 Task: Locate waterfalls and gorges in the Finger Lakes region between Ithaca, New York, and Watkins Glen, New York.
Action: Mouse pressed left at (250, 66)
Screenshot: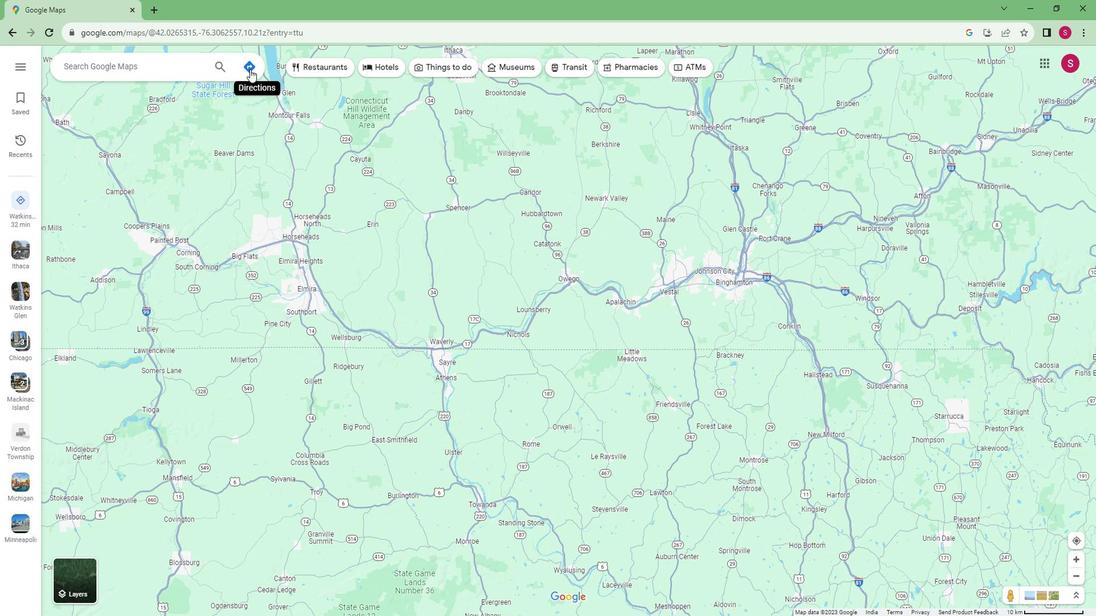 
Action: Mouse moved to (178, 87)
Screenshot: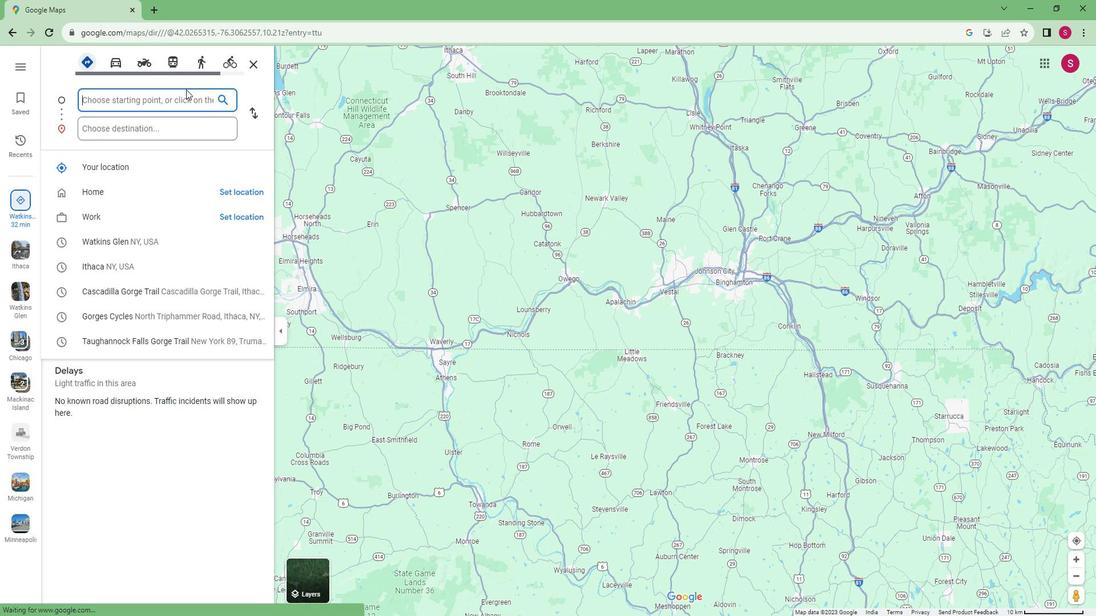 
Action: Key pressed <Key.caps_lock>I<Key.caps_lock>th
Screenshot: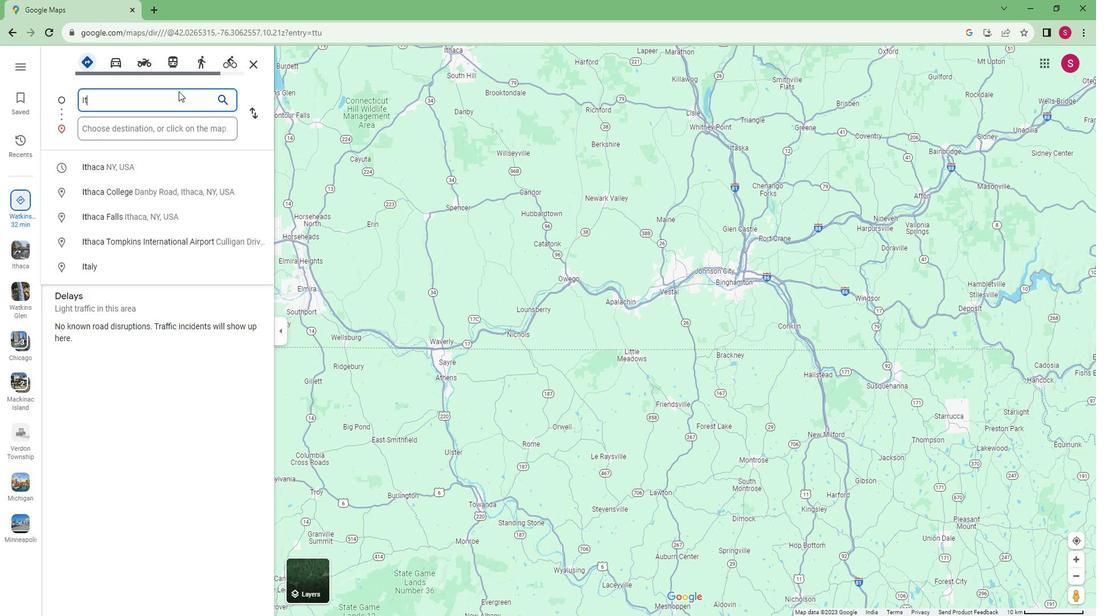 
Action: Mouse moved to (178, 87)
Screenshot: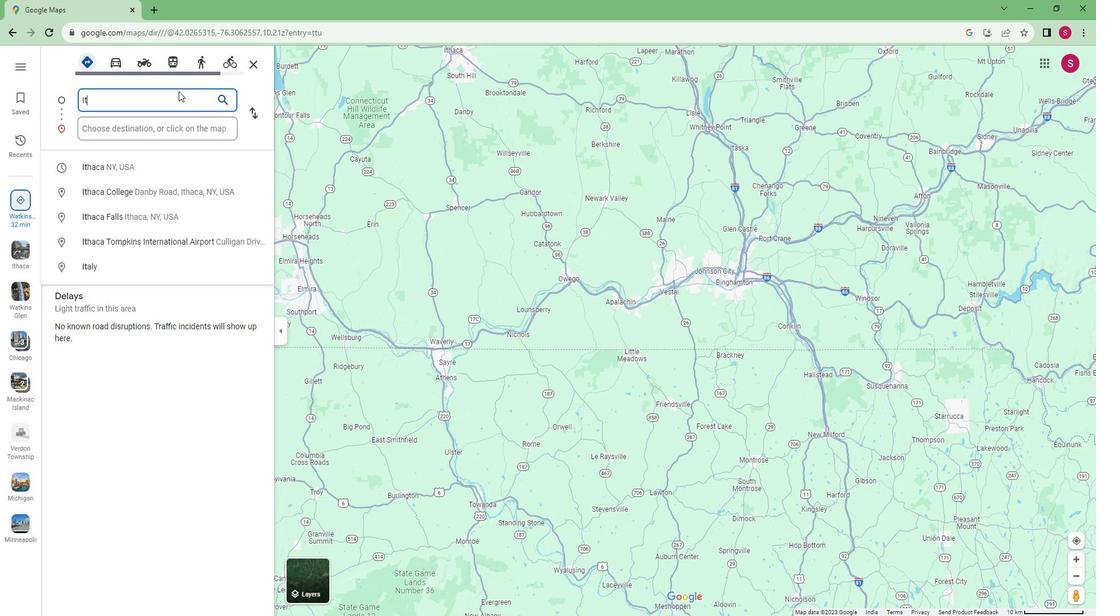 
Action: Key pressed aca,<Key.caps_lock>N<Key.caps_lock>ew<Key.space><Key.caps_lock>Y<Key.caps_lock>ork
Screenshot: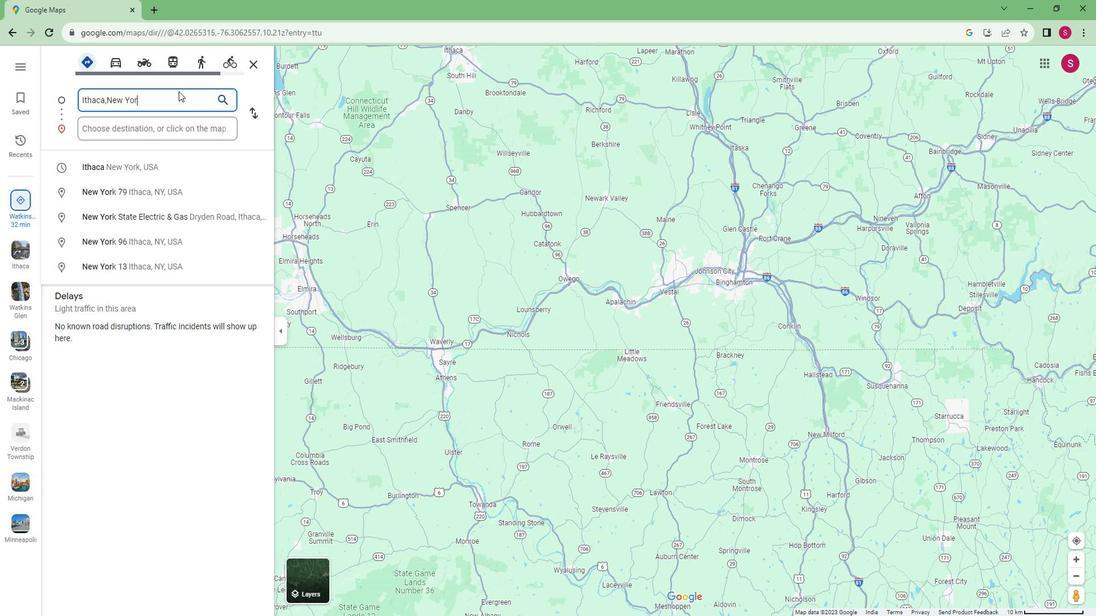 
Action: Mouse moved to (157, 118)
Screenshot: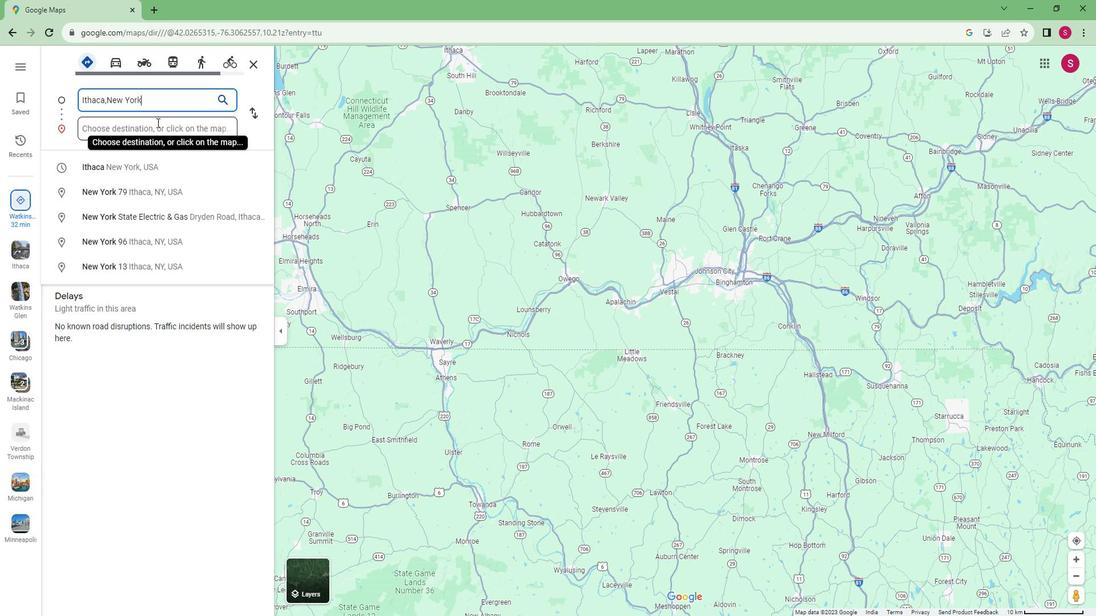 
Action: Mouse pressed left at (157, 118)
Screenshot: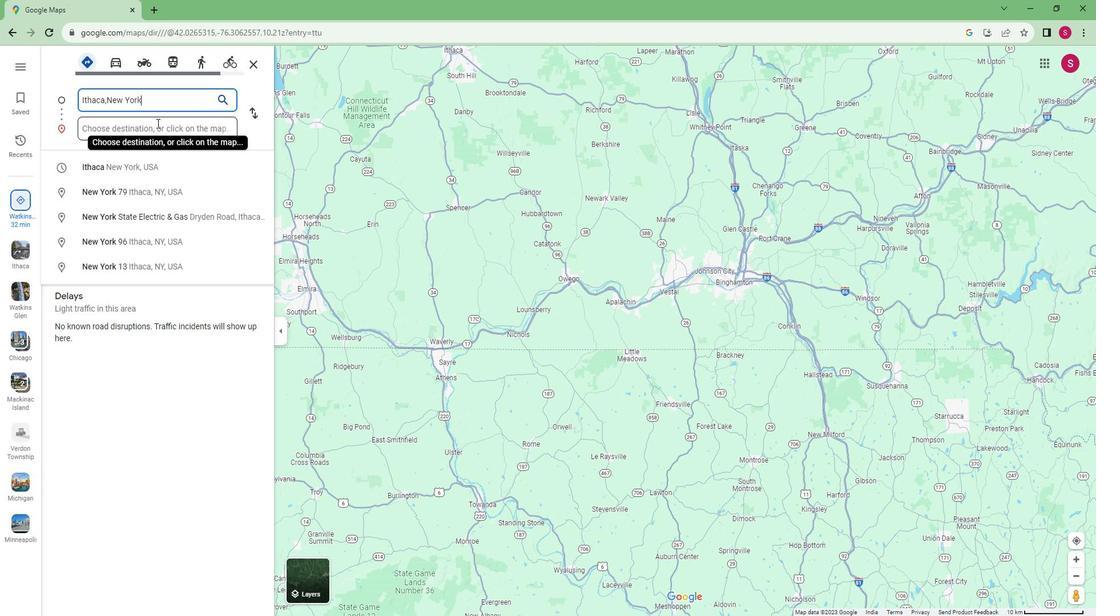 
Action: Key pressed <Key.caps_lock>W<Key.caps_lock>atkins<Key.space><Key.caps_lock>G<Key.caps_lock>len,<Key.caps_lock>N<Key.caps_lock>ew<Key.space><Key.caps_lock>Y<Key.caps_lock>ork<Key.enter>
Screenshot: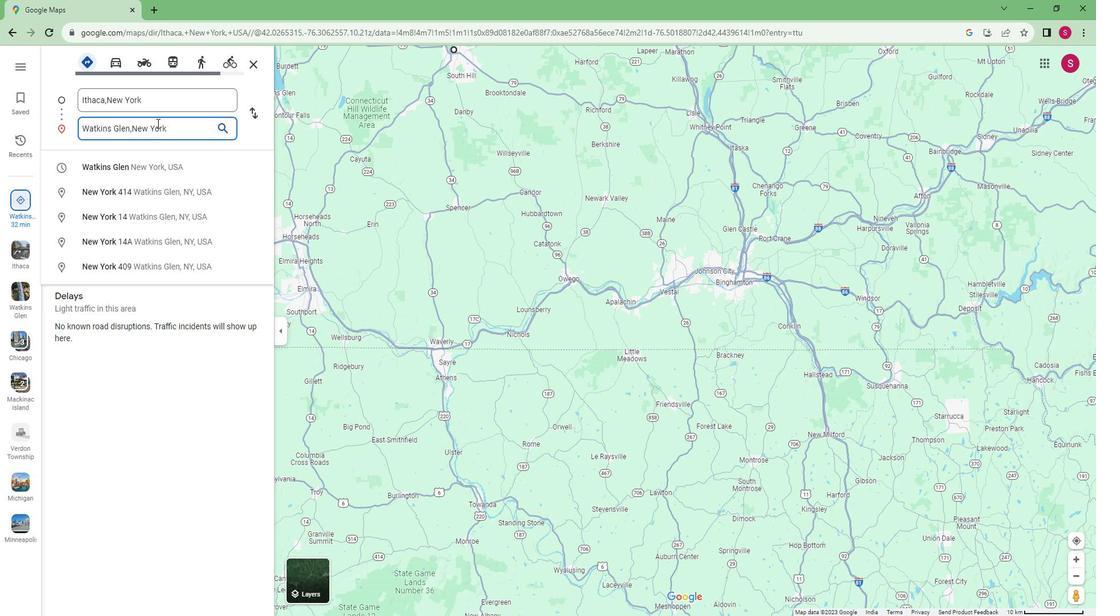 
Action: Mouse moved to (455, 61)
Screenshot: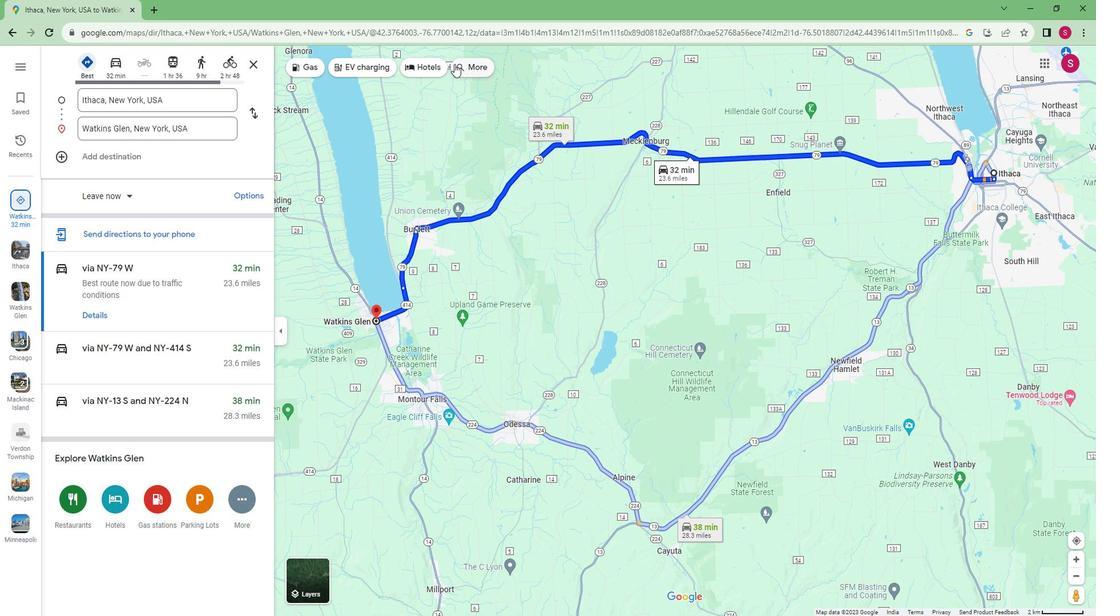 
Action: Mouse pressed left at (455, 61)
Screenshot: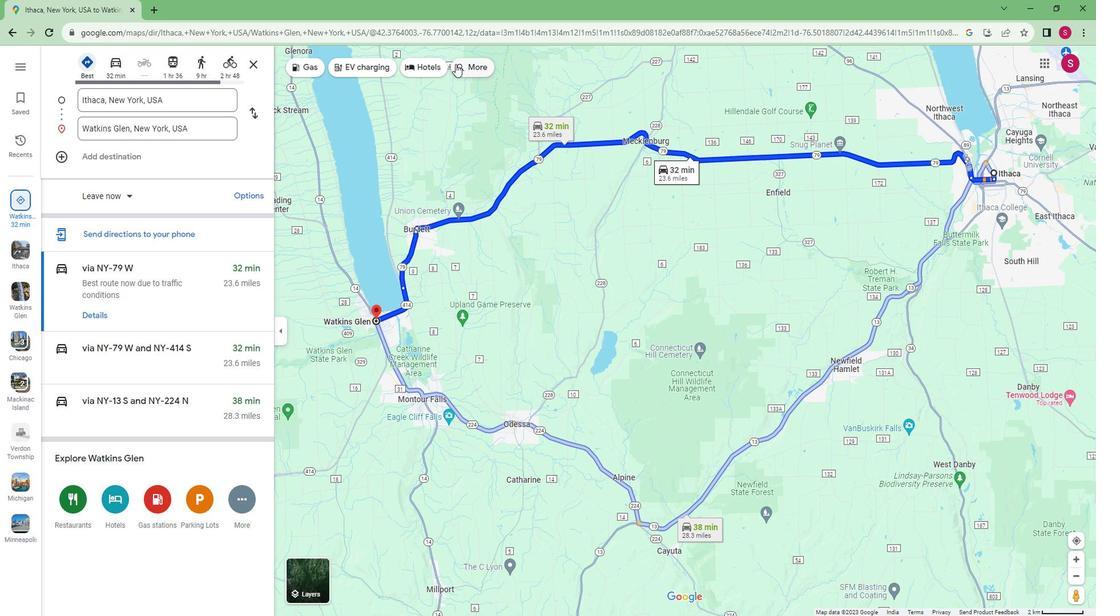 
Action: Mouse moved to (167, 70)
Screenshot: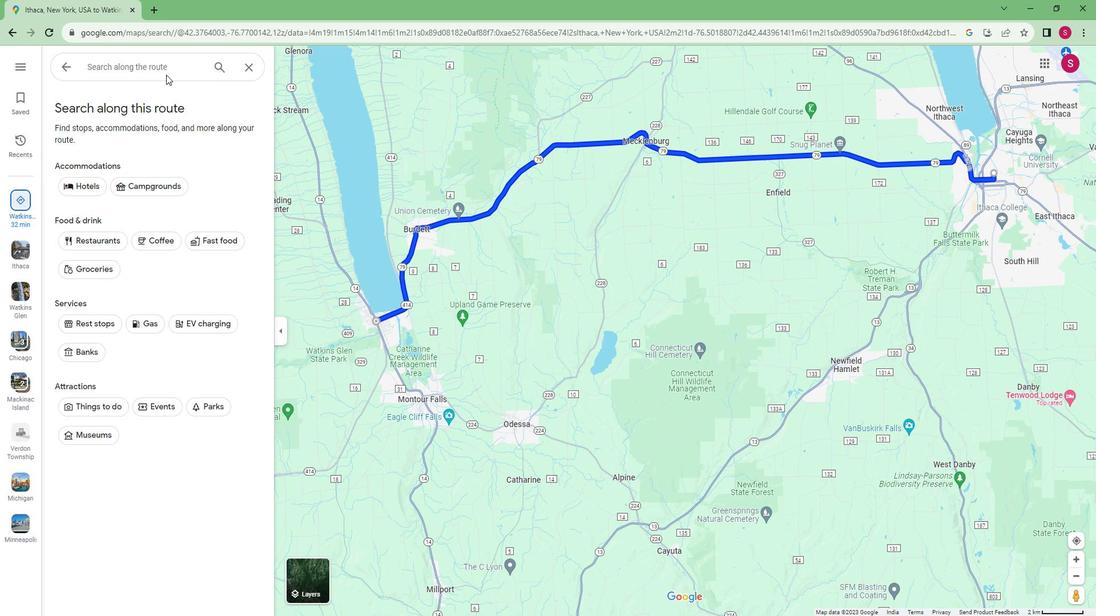 
Action: Mouse pressed left at (167, 70)
Screenshot: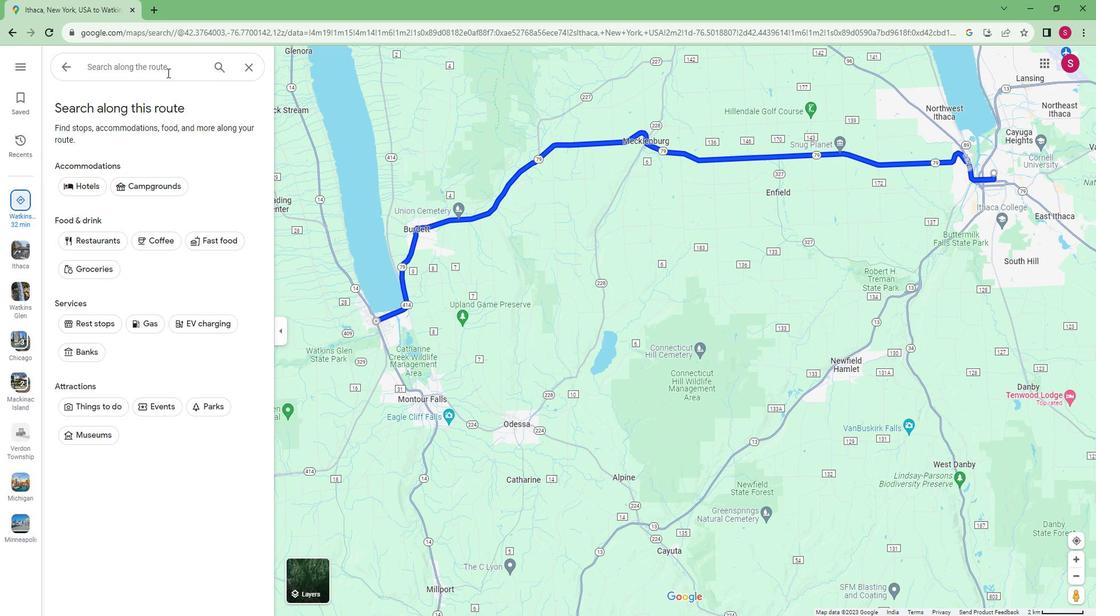 
Action: Key pressed <Key.caps_lock>W<Key.caps_lock>aterfalss<Key.backspace><Key.backspace>ls<Key.space>and<Key.space>gorges<Key.space><Key.space>in<Key.space>the<Key.space>finger<Key.space>lk<Key.backspace>ake<Key.space>region<Key.enter>
Screenshot: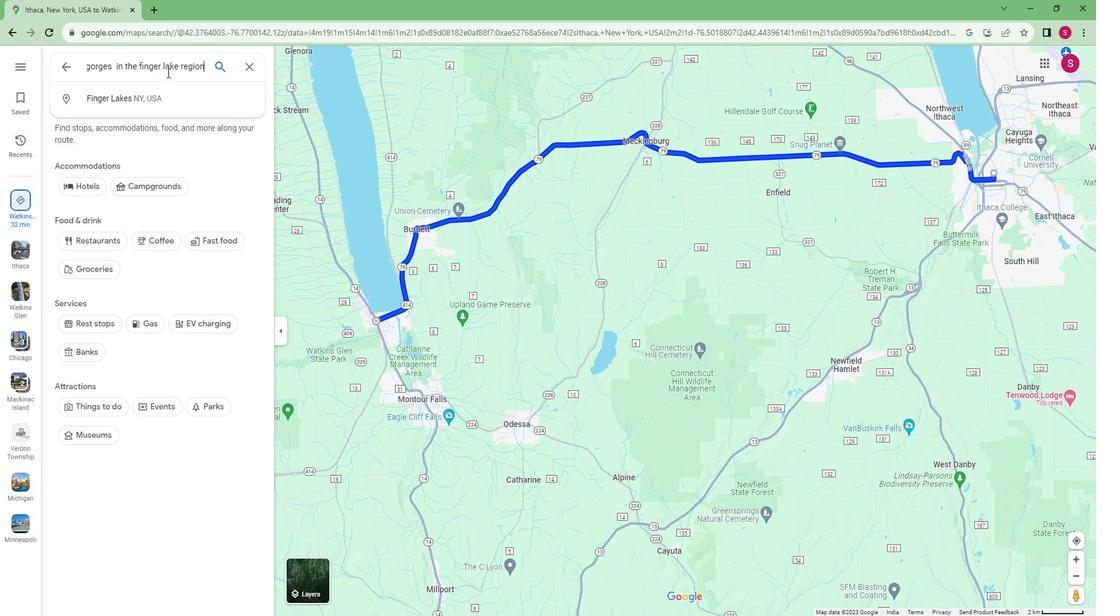 
Action: Mouse moved to (147, 309)
Screenshot: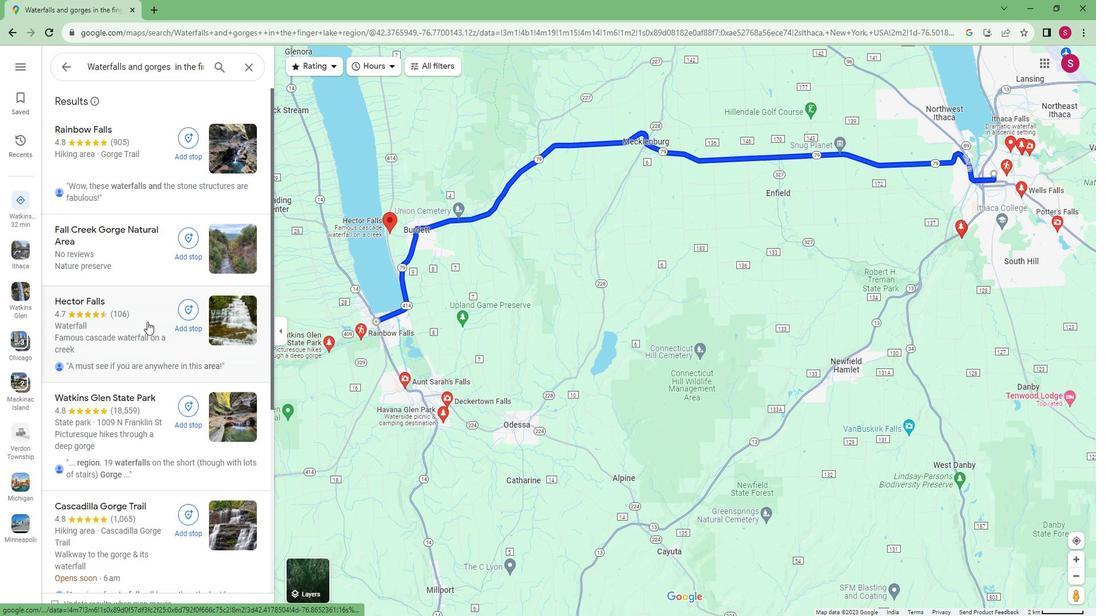 
Action: Mouse scrolled (147, 309) with delta (0, 0)
Screenshot: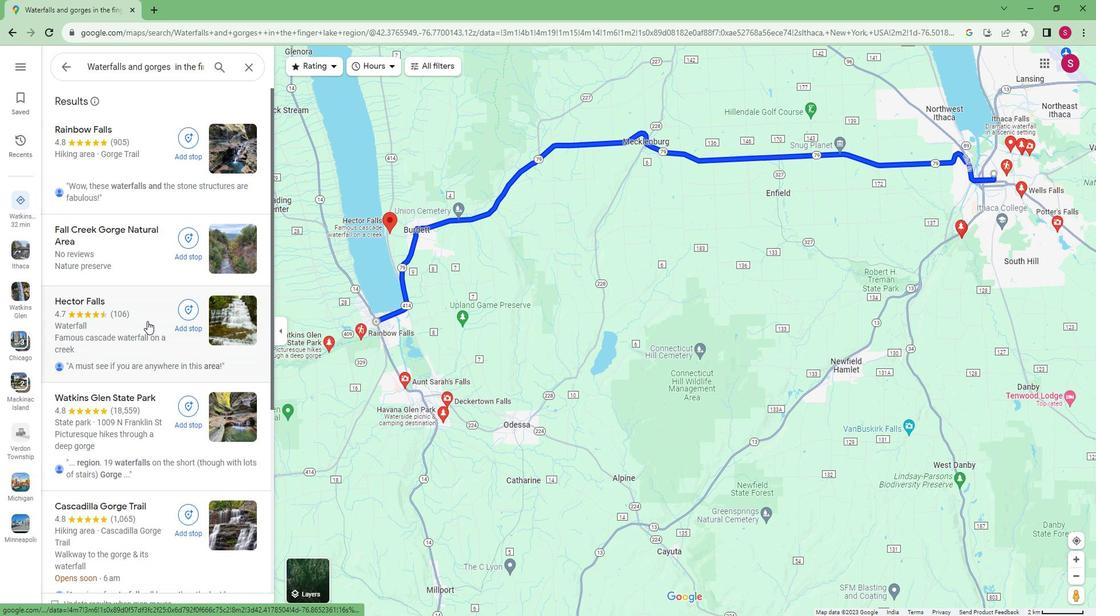 
Action: Mouse scrolled (147, 309) with delta (0, 0)
Screenshot: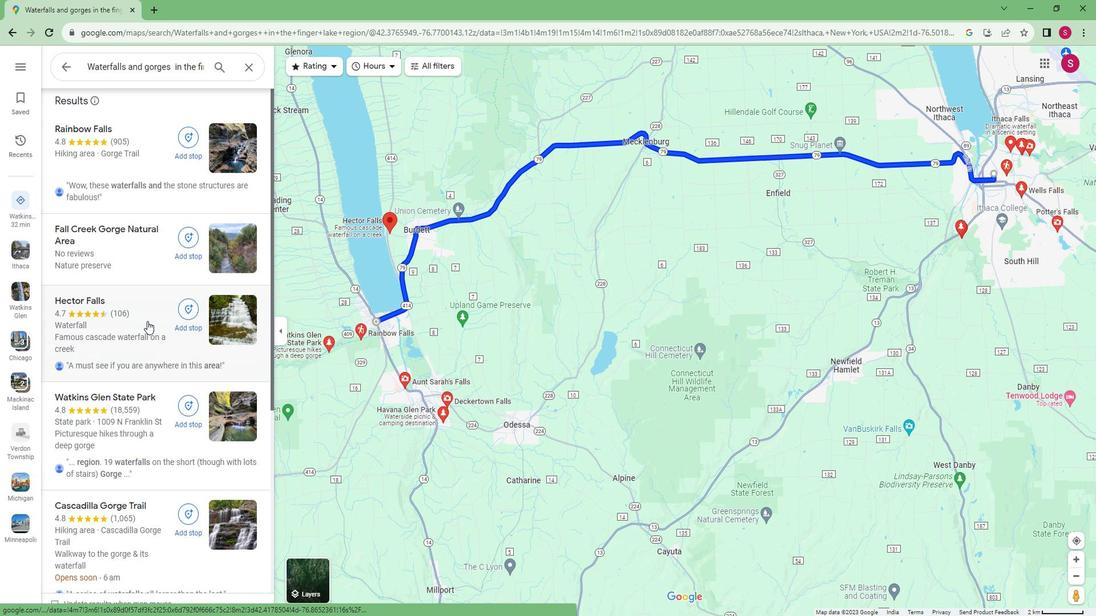 
Action: Mouse scrolled (147, 309) with delta (0, 0)
Screenshot: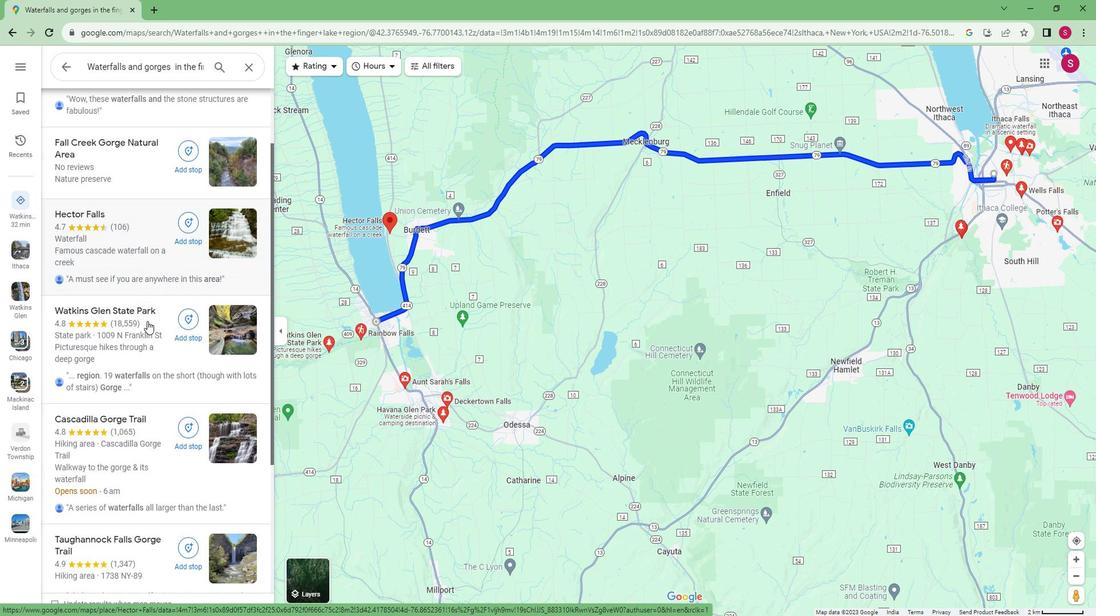 
Action: Mouse moved to (70, 231)
Screenshot: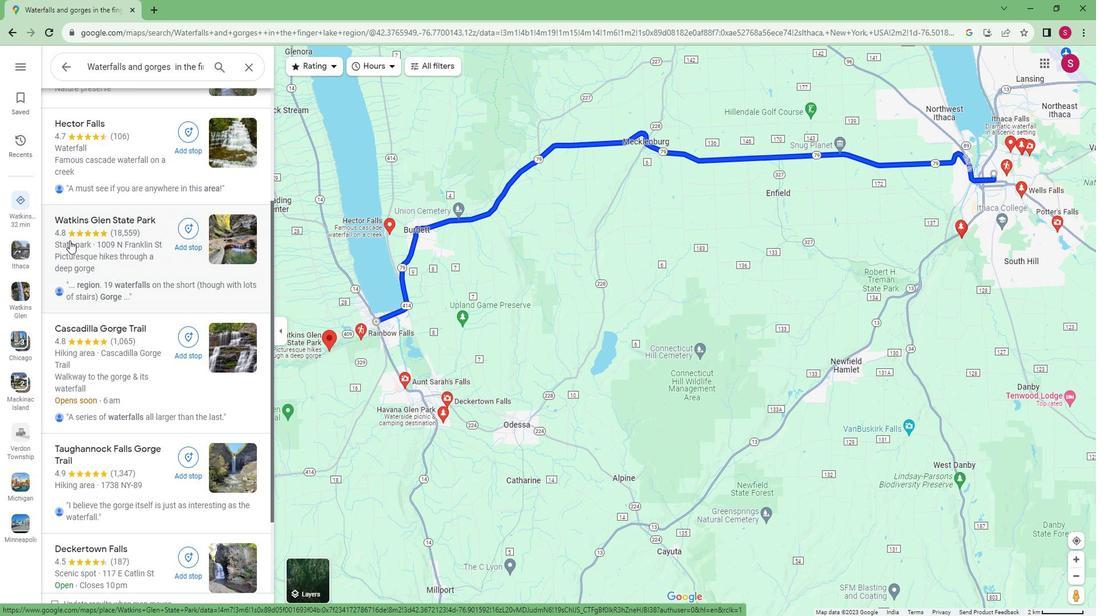 
Action: Mouse scrolled (70, 231) with delta (0, 0)
Screenshot: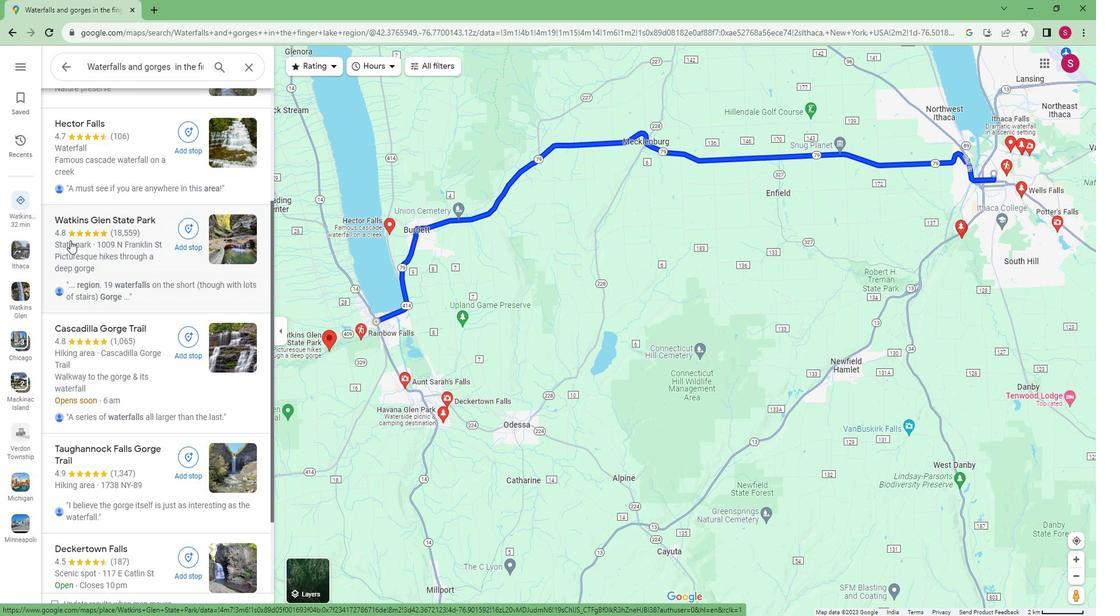 
Action: Mouse scrolled (70, 231) with delta (0, 0)
Screenshot: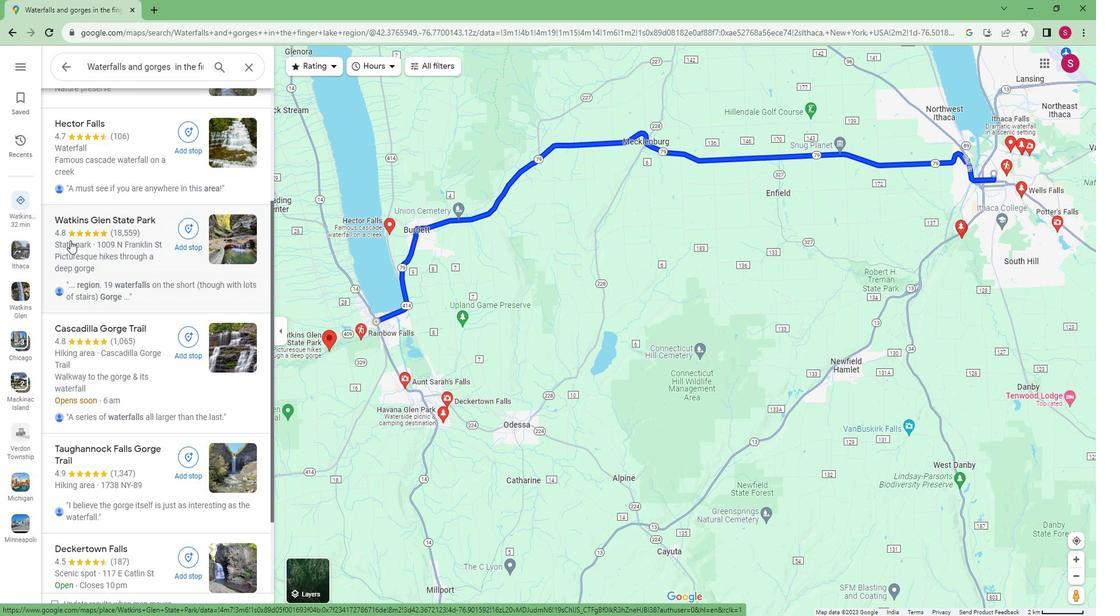 
Action: Mouse scrolled (70, 231) with delta (0, 0)
Screenshot: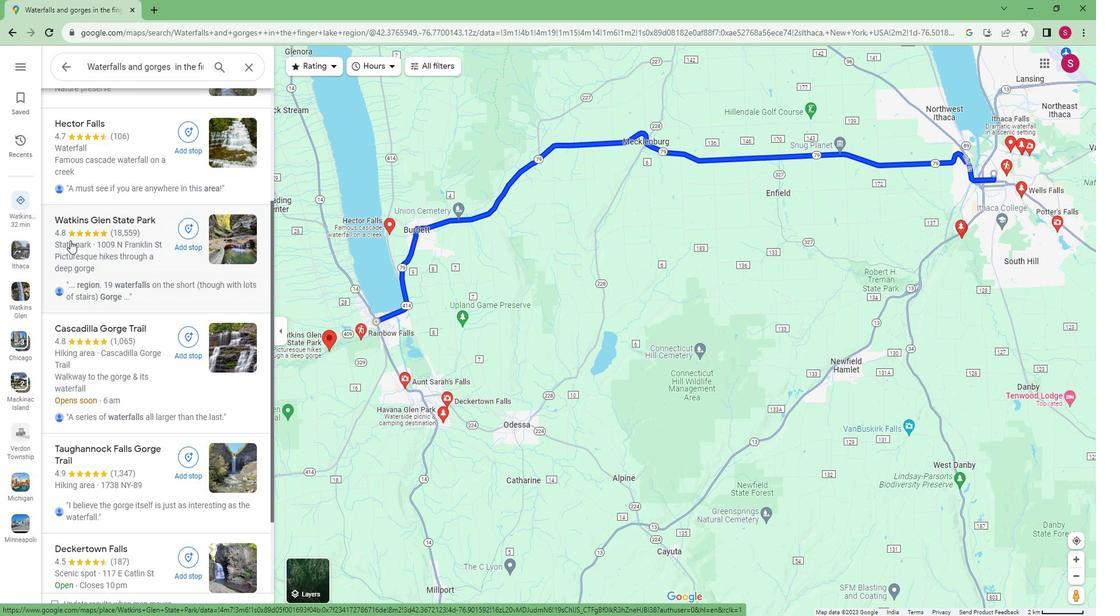 
Action: Mouse scrolled (70, 231) with delta (0, 0)
Screenshot: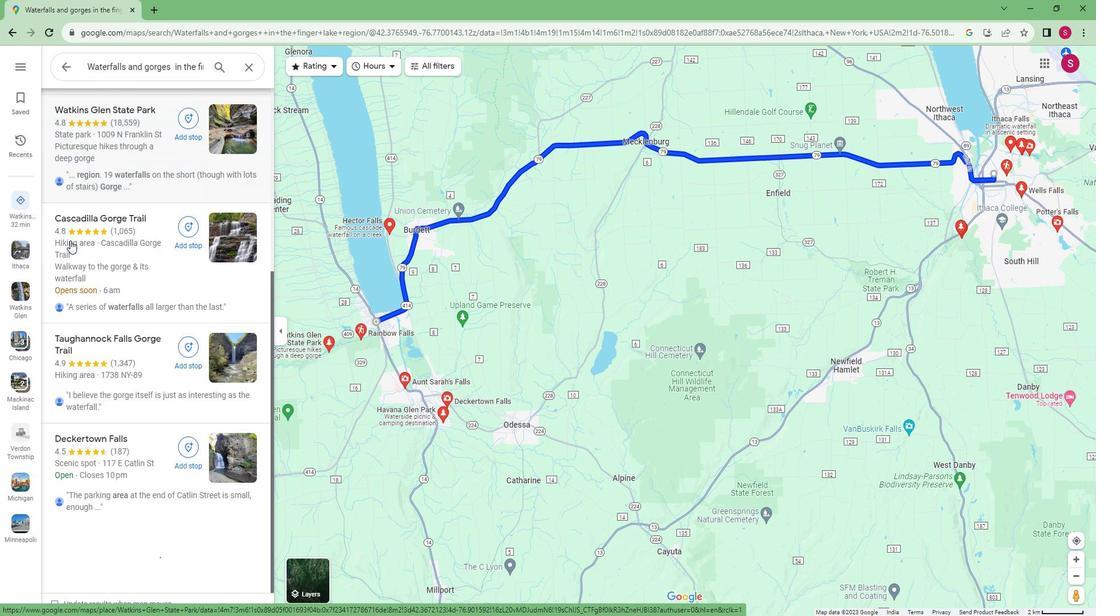 
Action: Mouse scrolled (70, 231) with delta (0, 0)
Screenshot: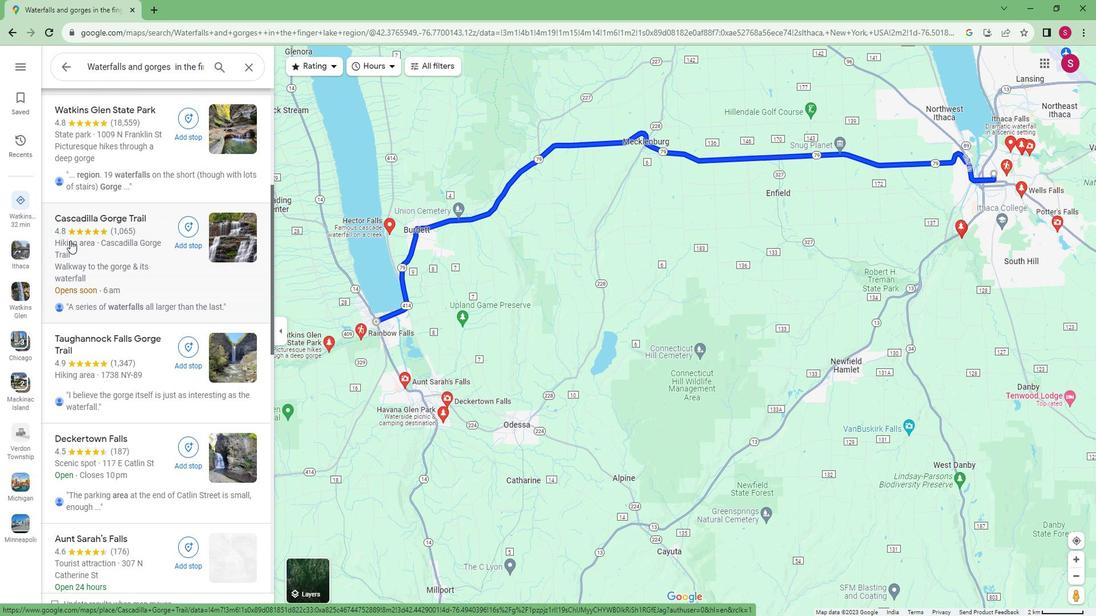 
Action: Mouse scrolled (70, 231) with delta (0, 0)
Screenshot: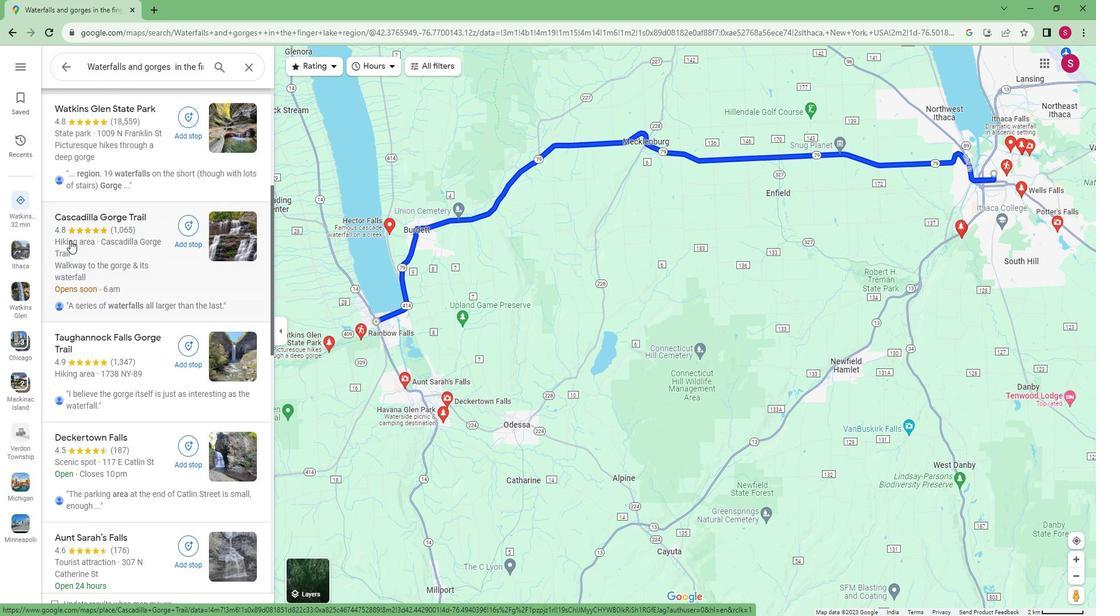 
Action: Mouse pressed left at (70, 231)
Screenshot: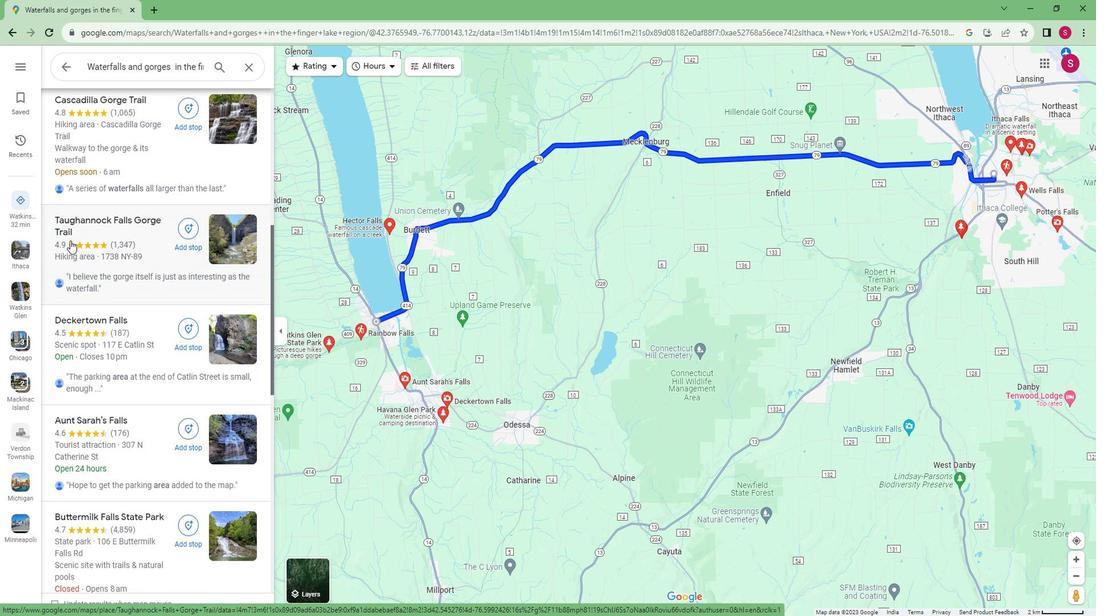 
Action: Mouse moved to (500, 89)
Screenshot: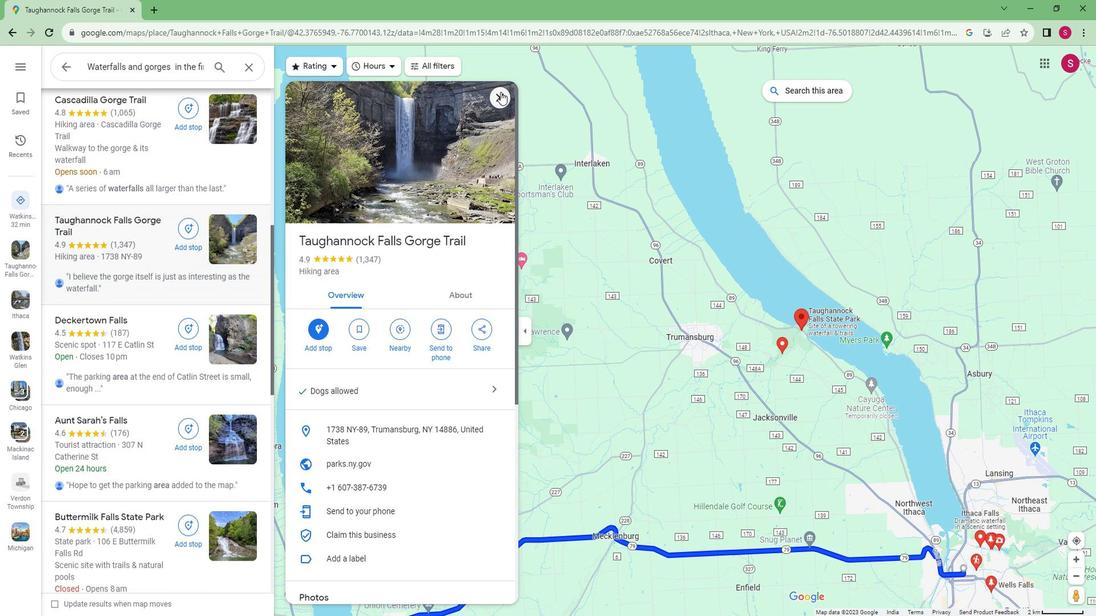 
Action: Mouse pressed left at (500, 89)
Screenshot: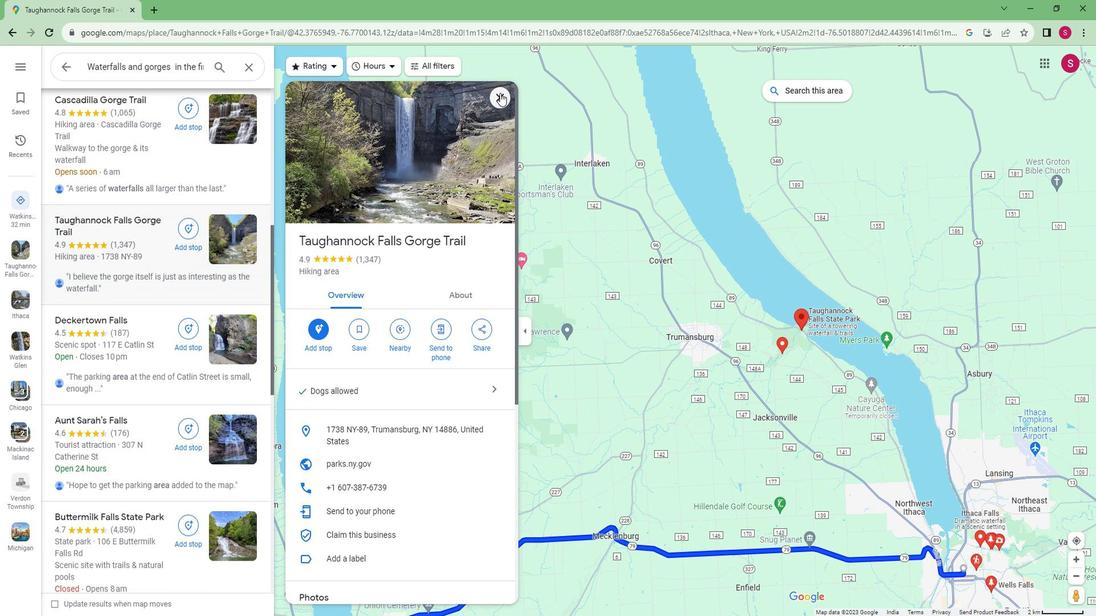 
Action: Mouse moved to (89, 412)
Screenshot: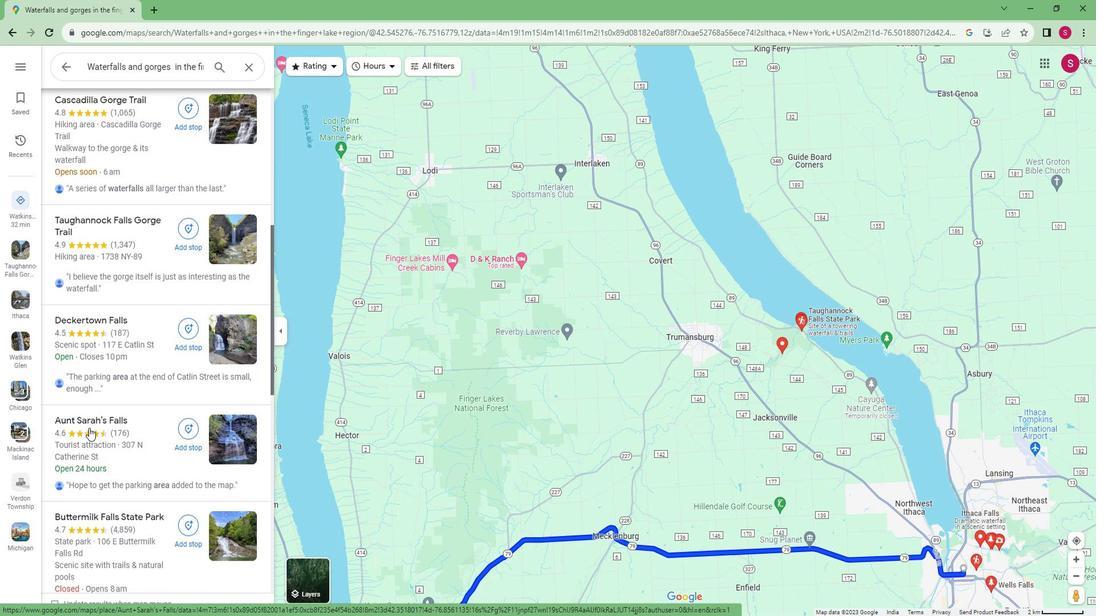 
Action: Mouse pressed left at (89, 412)
Screenshot: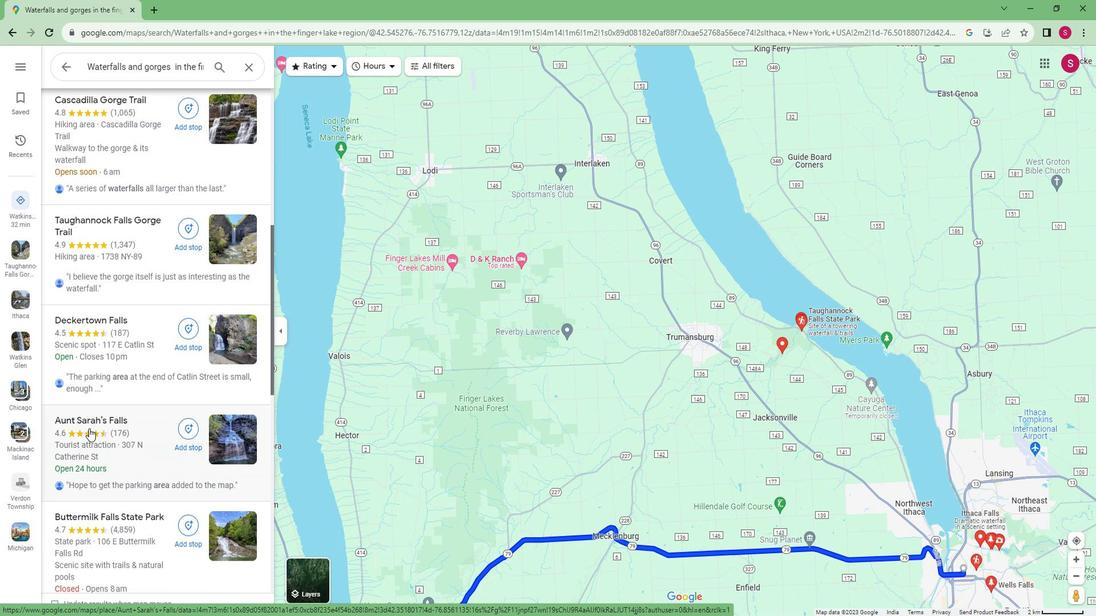
Action: Mouse moved to (499, 101)
Screenshot: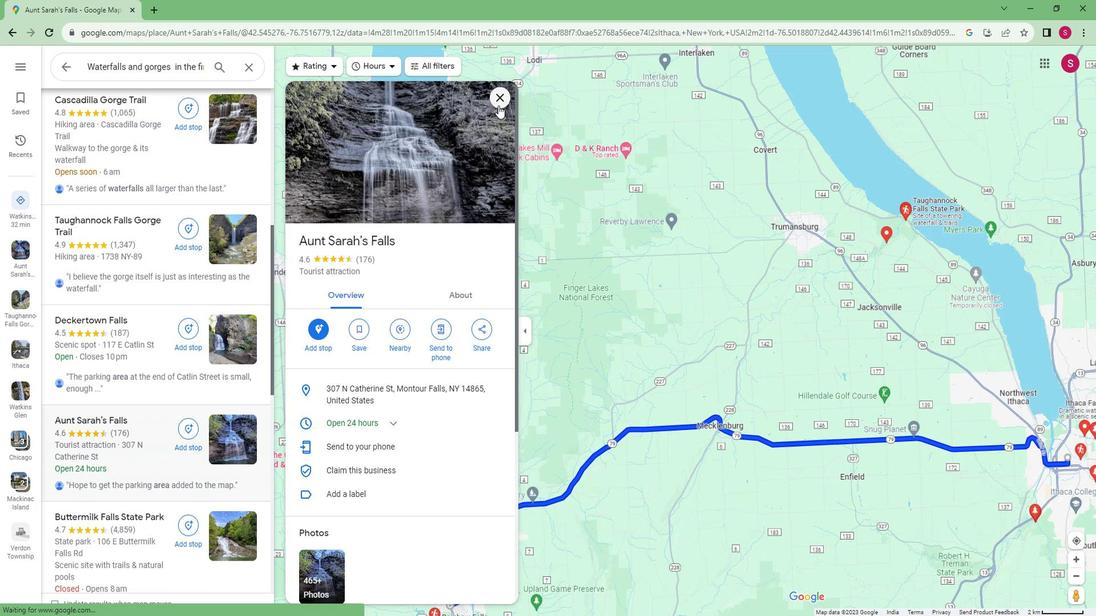 
Action: Mouse pressed left at (499, 101)
Screenshot: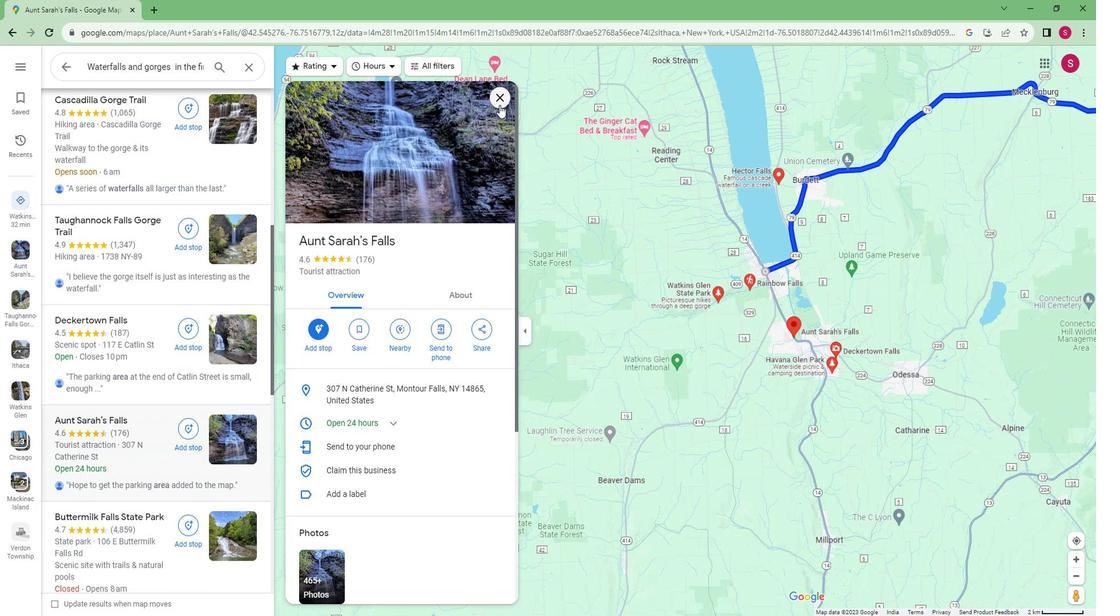 
Action: Mouse moved to (214, 358)
Screenshot: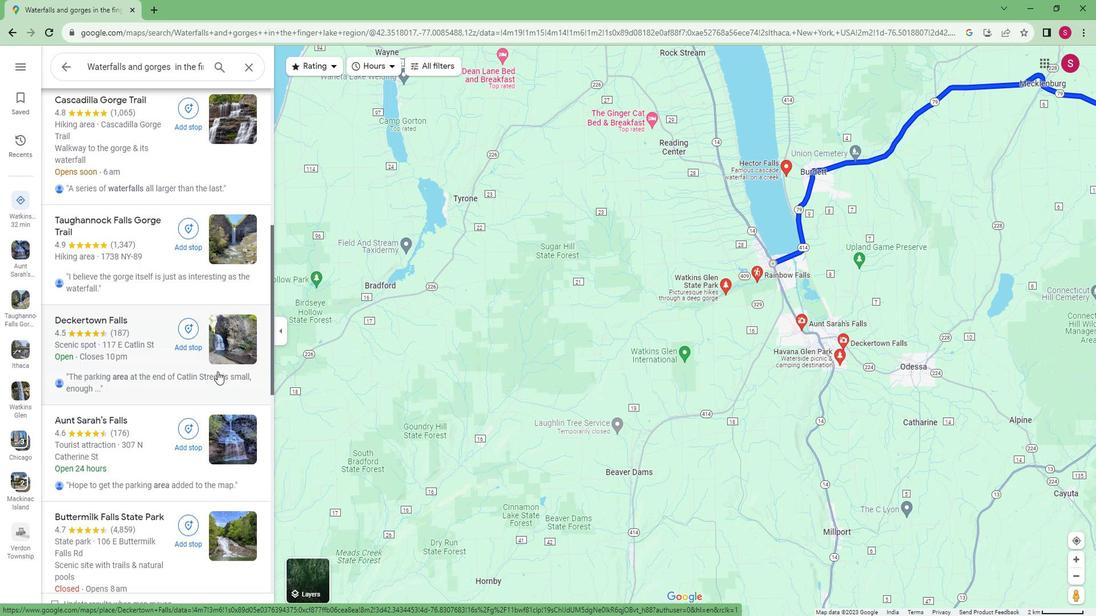 
Action: Mouse scrolled (214, 357) with delta (0, 0)
Screenshot: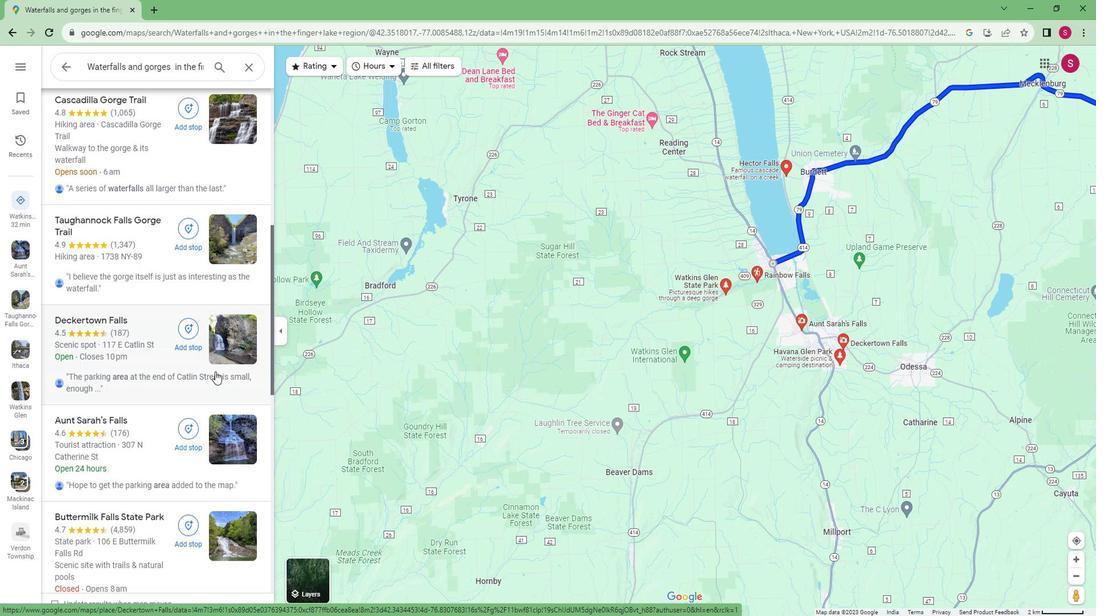 
Action: Mouse scrolled (214, 357) with delta (0, 0)
Screenshot: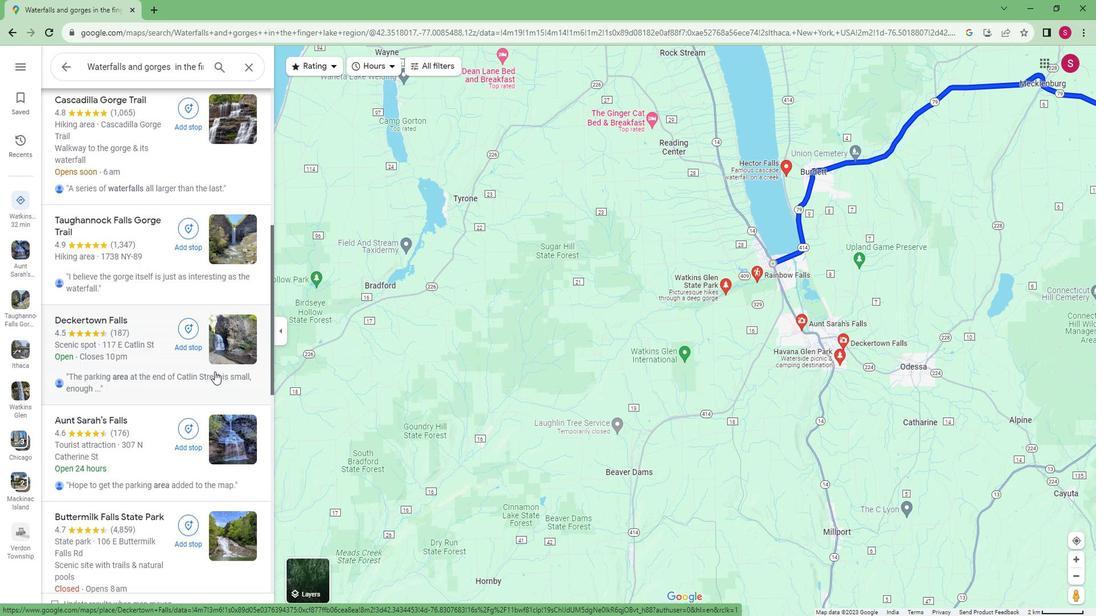 
Action: Mouse scrolled (214, 357) with delta (0, 0)
Screenshot: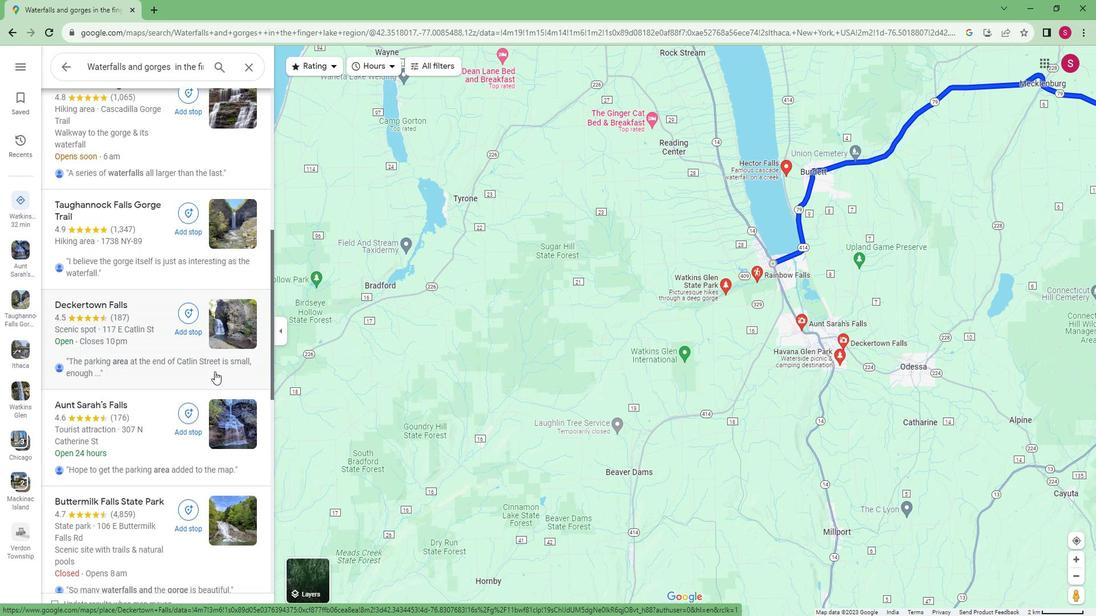 
Action: Mouse moved to (138, 347)
Screenshot: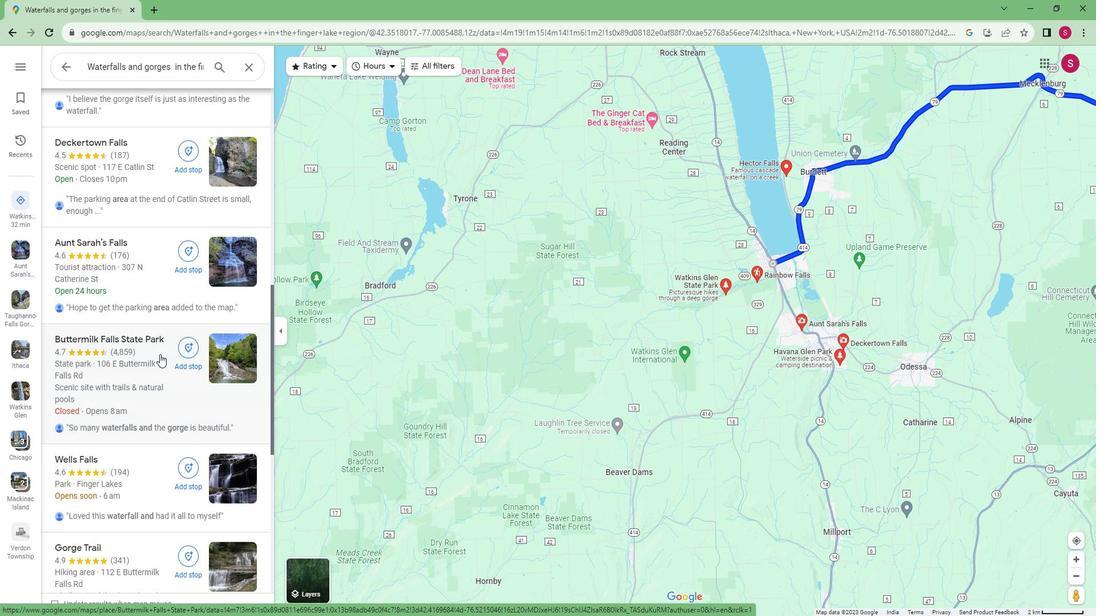 
Action: Mouse pressed left at (138, 347)
Screenshot: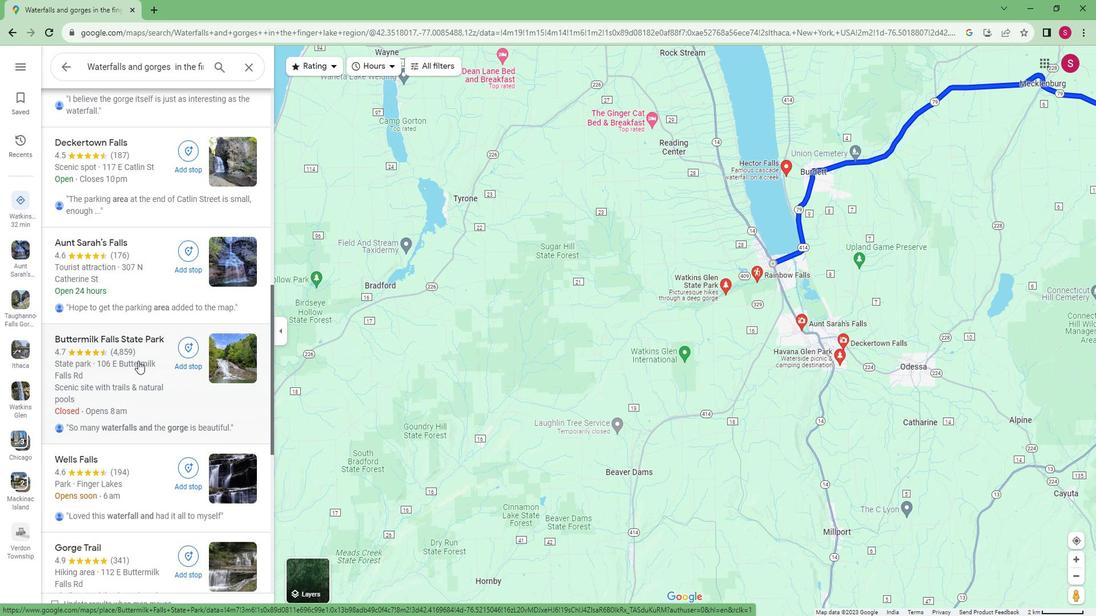 
Action: Mouse moved to (502, 101)
Screenshot: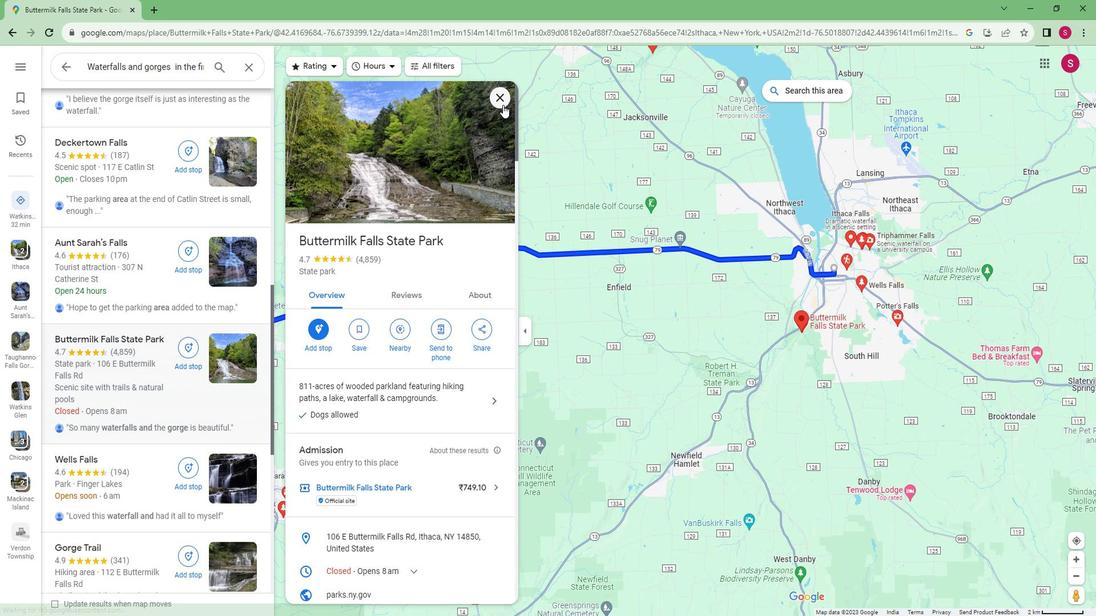 
Action: Mouse pressed left at (502, 101)
Screenshot: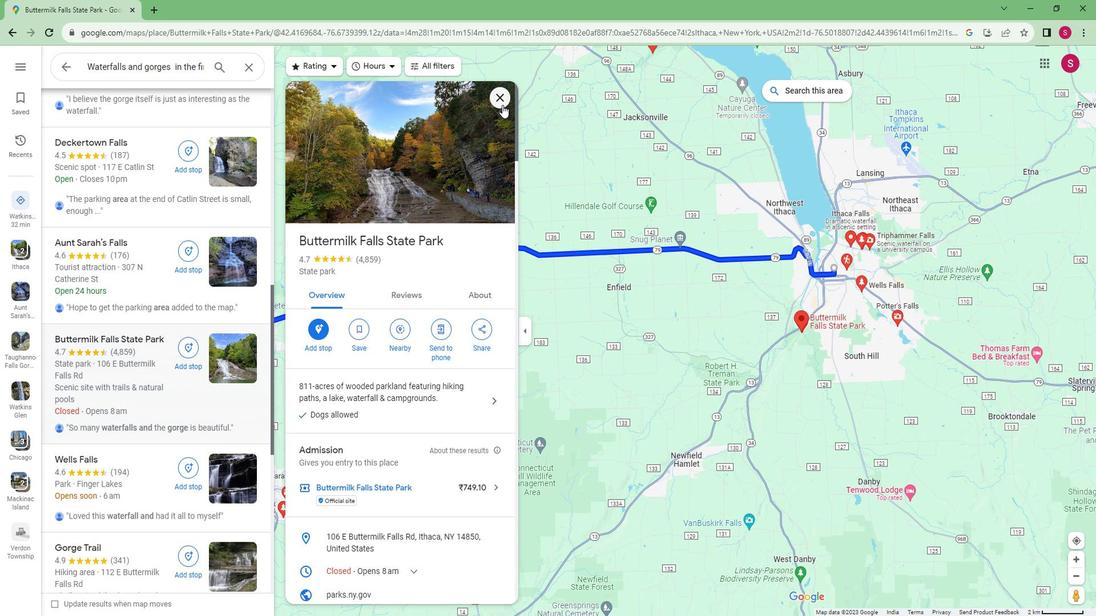 
Action: Mouse moved to (88, 374)
Screenshot: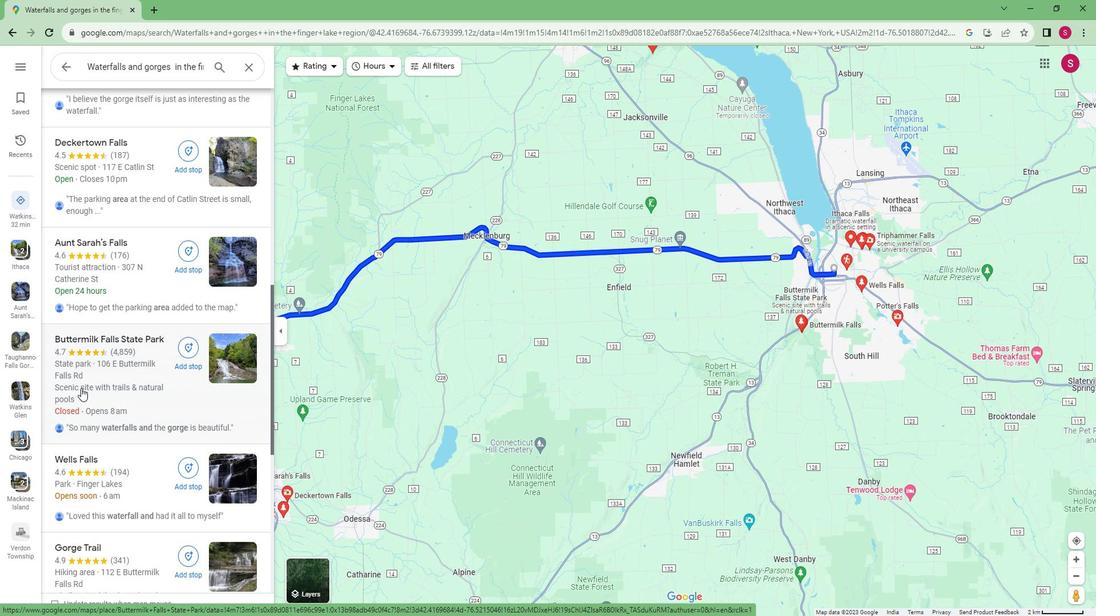 
Action: Mouse scrolled (88, 373) with delta (0, 0)
Screenshot: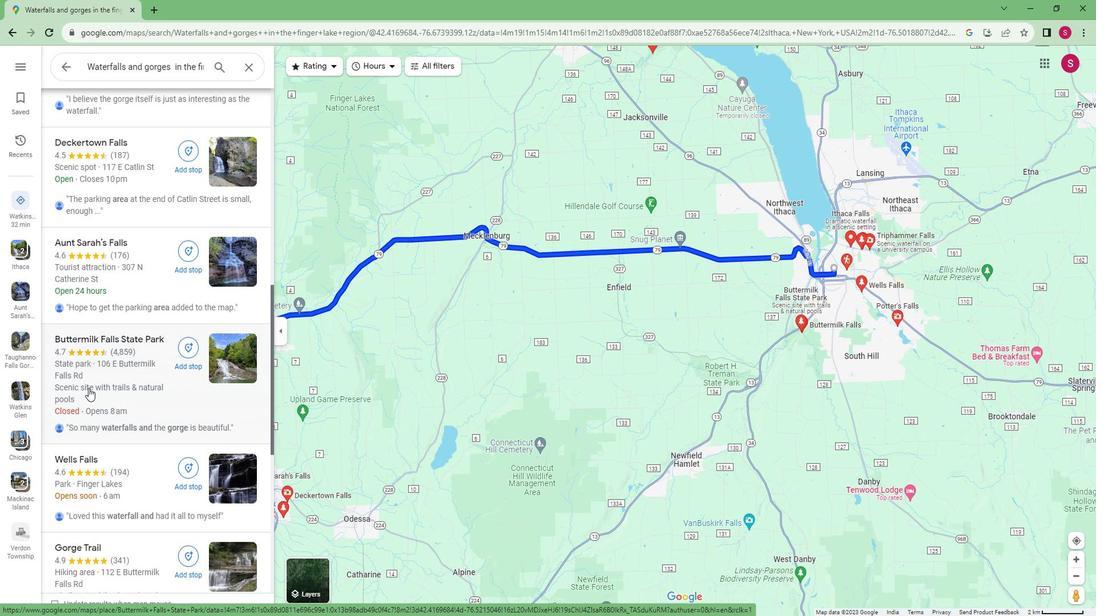 
Action: Mouse scrolled (88, 373) with delta (0, 0)
Screenshot: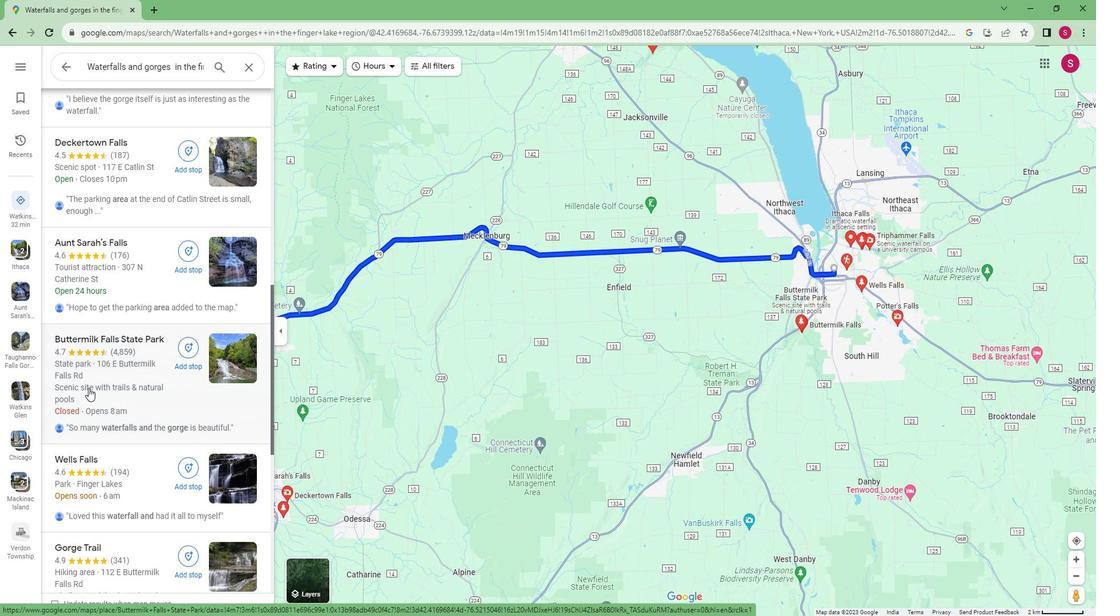 
Action: Mouse scrolled (88, 373) with delta (0, 0)
Screenshot: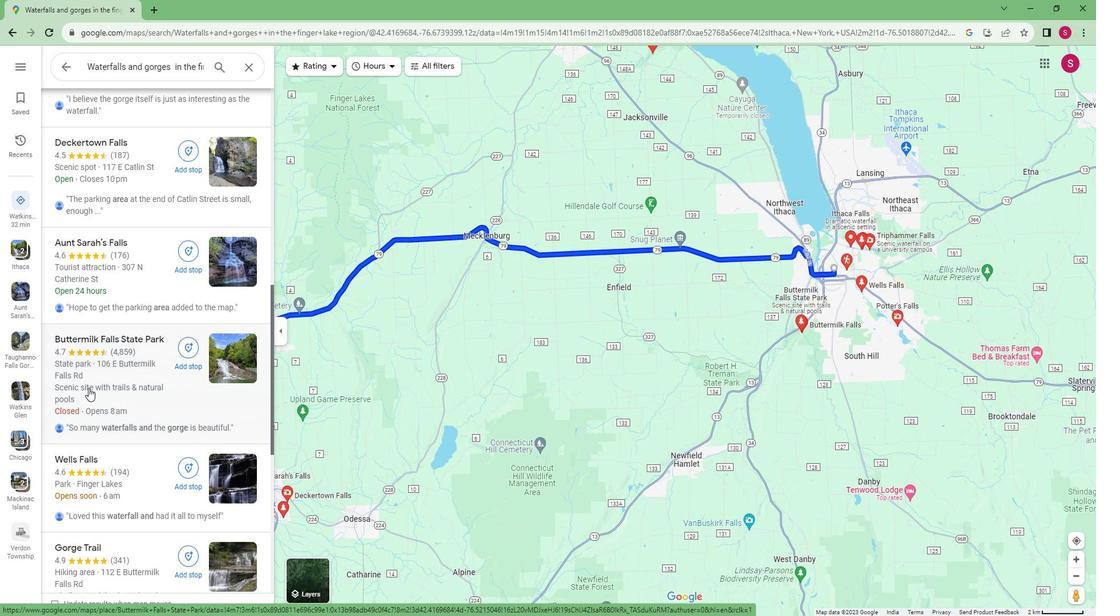 
Action: Mouse scrolled (88, 373) with delta (0, 0)
Screenshot: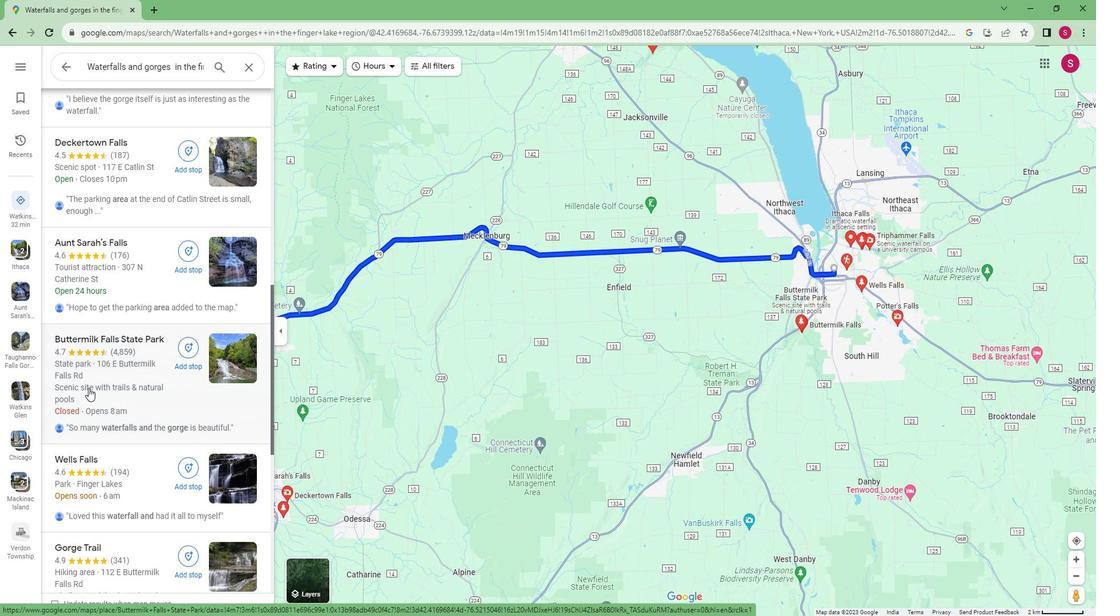 
Action: Mouse scrolled (88, 373) with delta (0, 0)
Screenshot: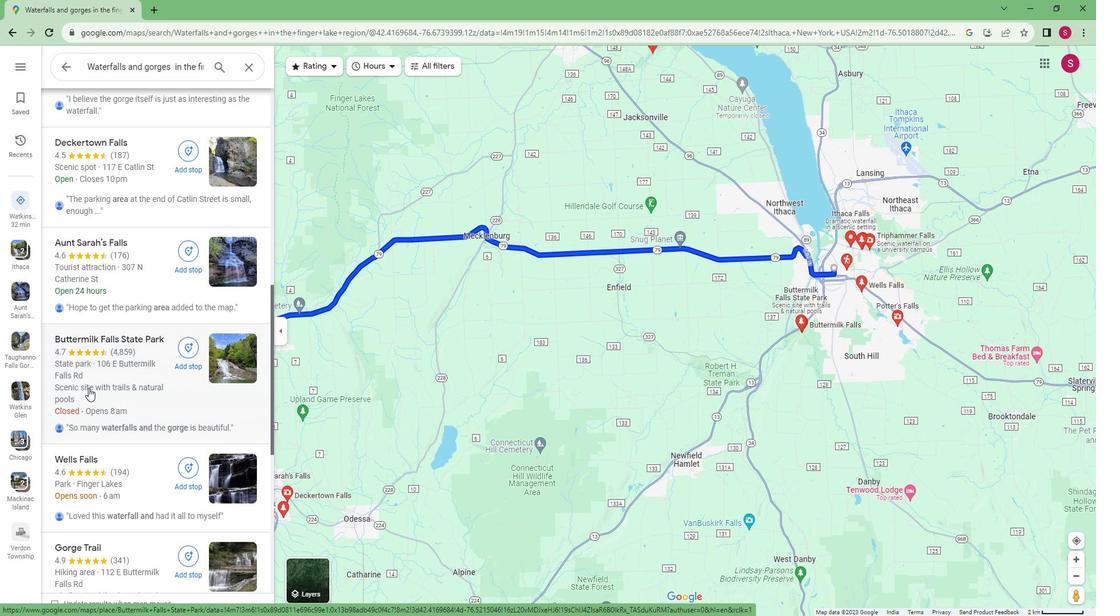 
Action: Mouse scrolled (88, 373) with delta (0, 0)
Screenshot: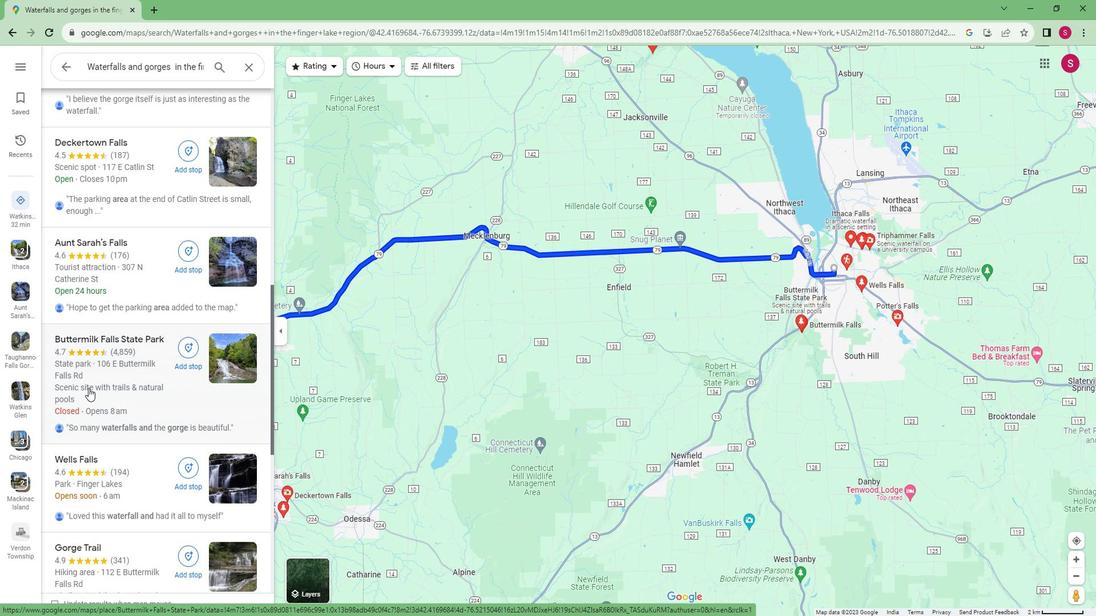 
Action: Mouse moved to (117, 324)
Screenshot: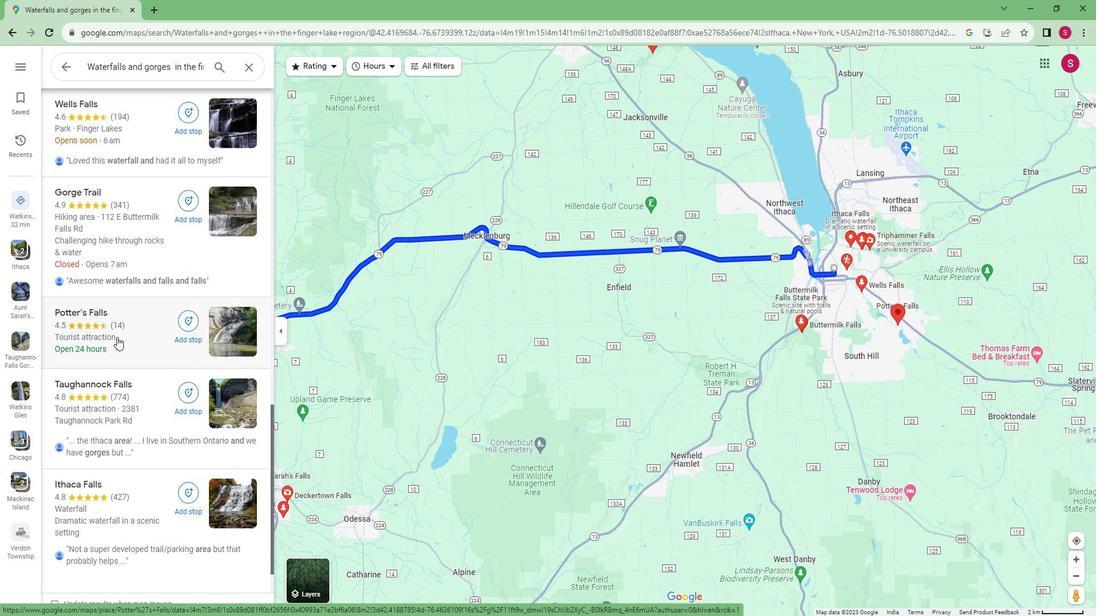 
Action: Mouse pressed left at (117, 324)
Screenshot: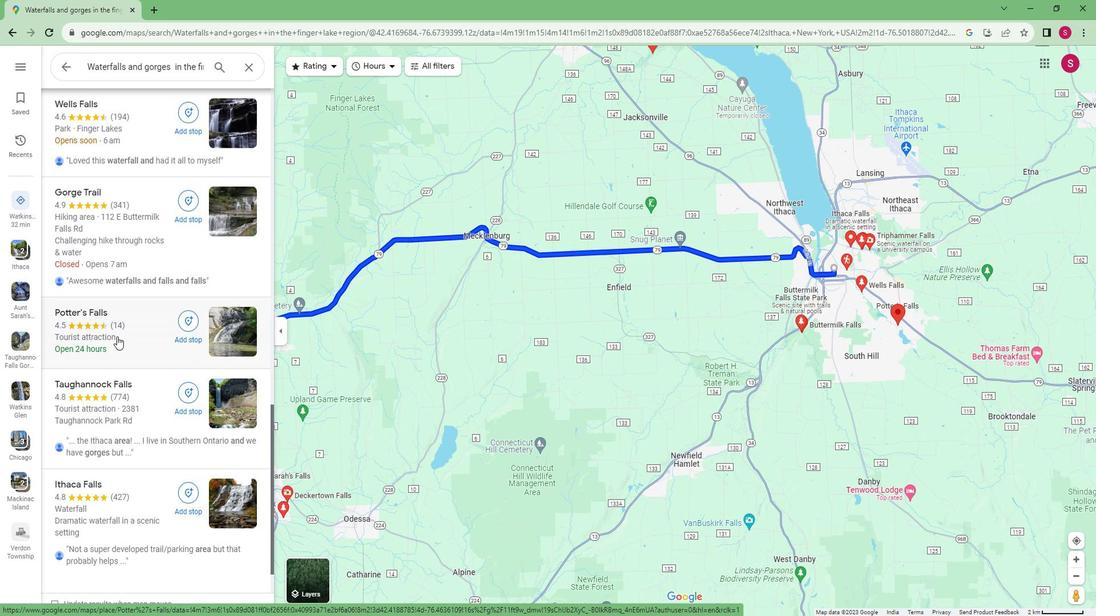 
Action: Mouse moved to (504, 99)
Screenshot: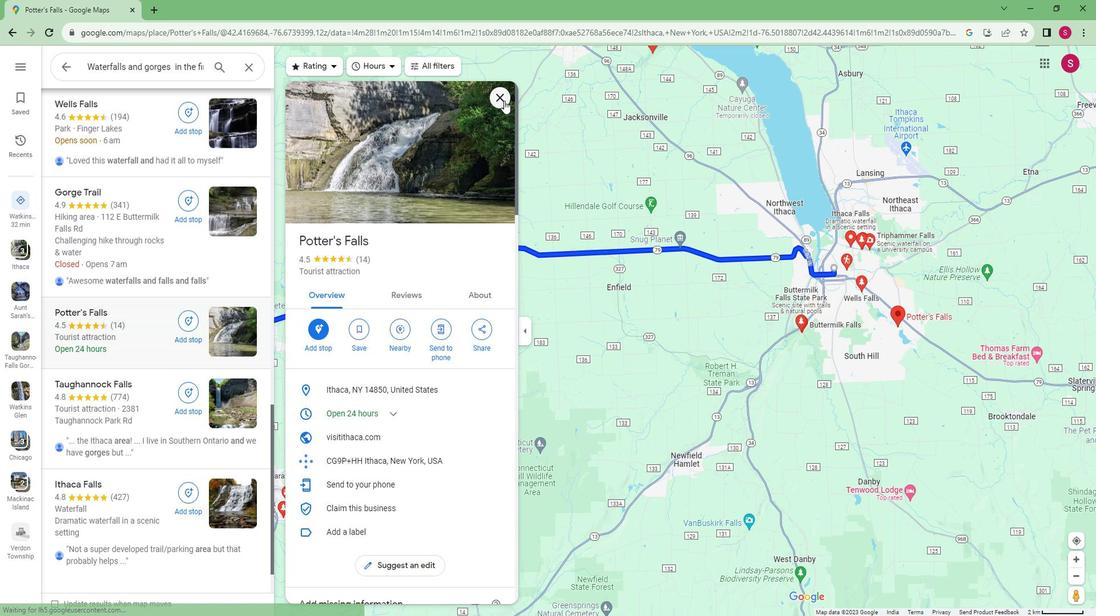 
Action: Mouse pressed left at (504, 99)
Screenshot: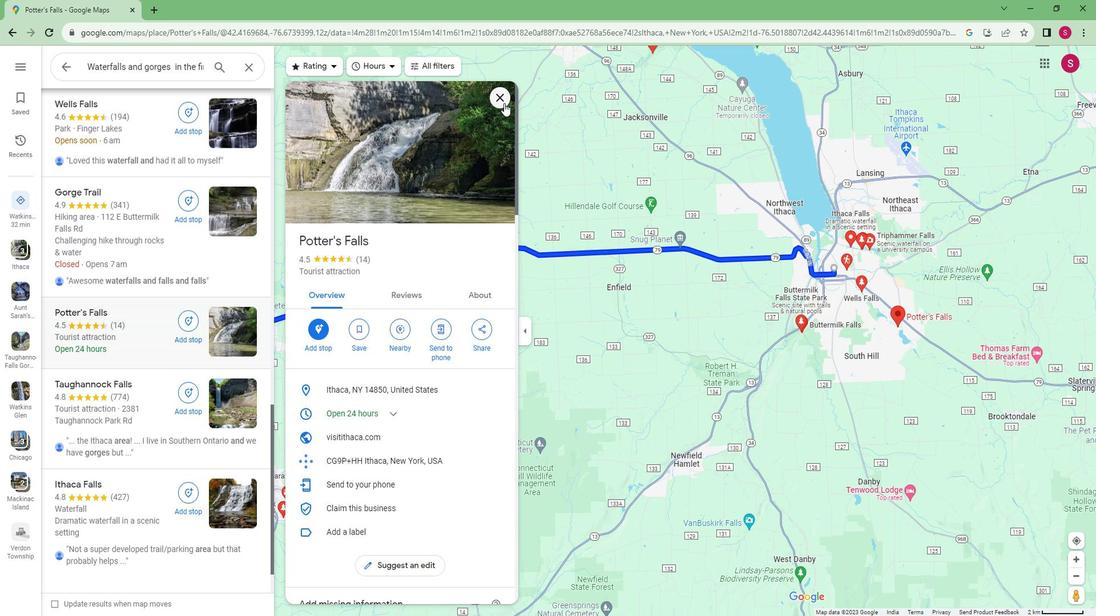 
Action: Mouse moved to (149, 383)
Screenshot: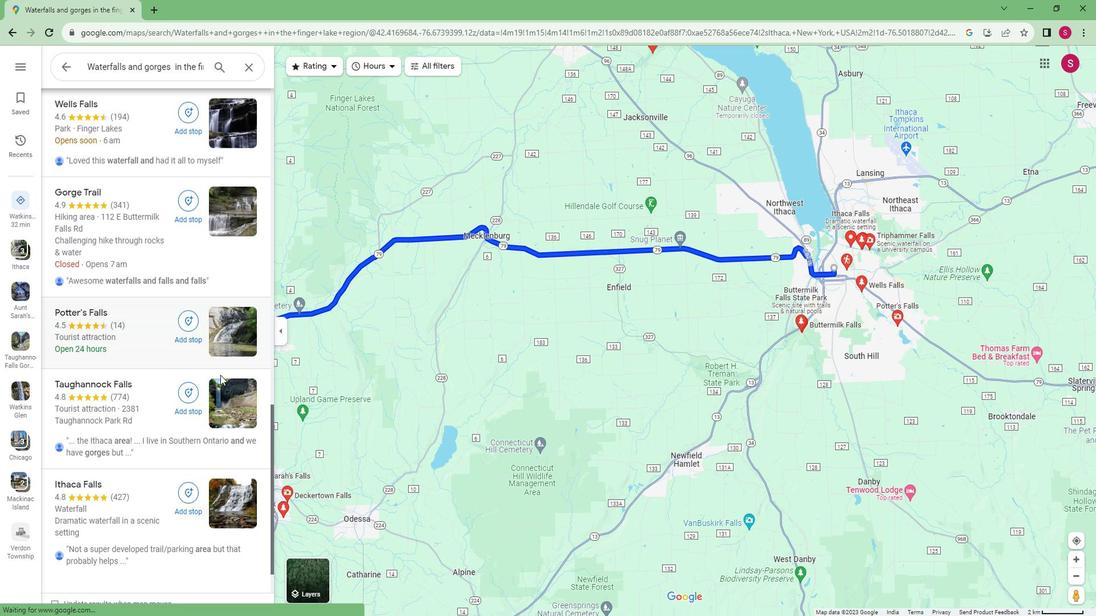 
Action: Mouse scrolled (149, 383) with delta (0, 0)
Screenshot: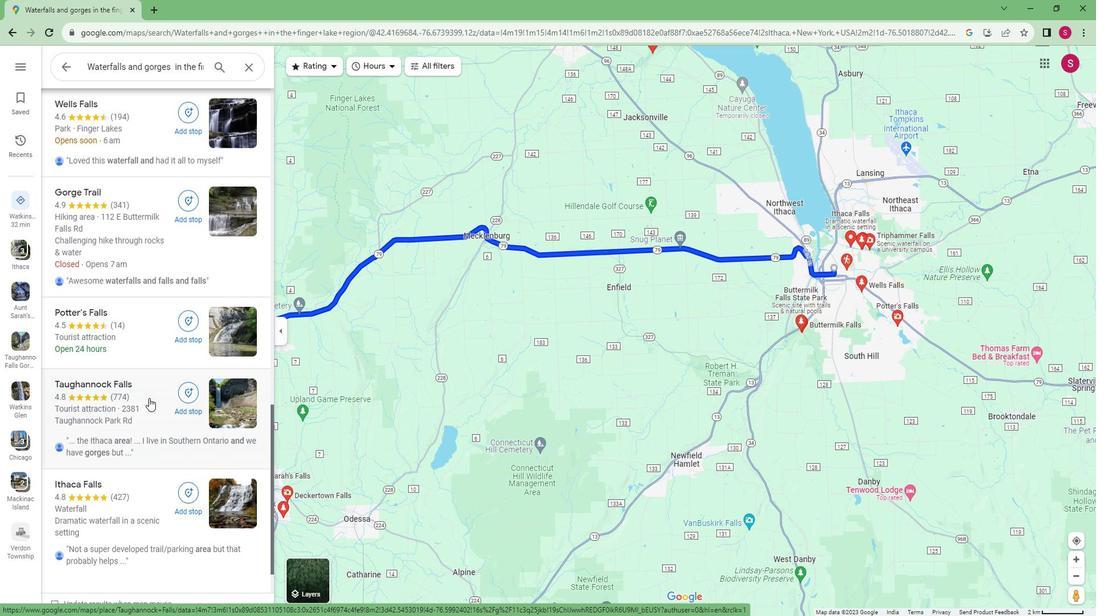 
Action: Mouse scrolled (149, 383) with delta (0, 0)
Screenshot: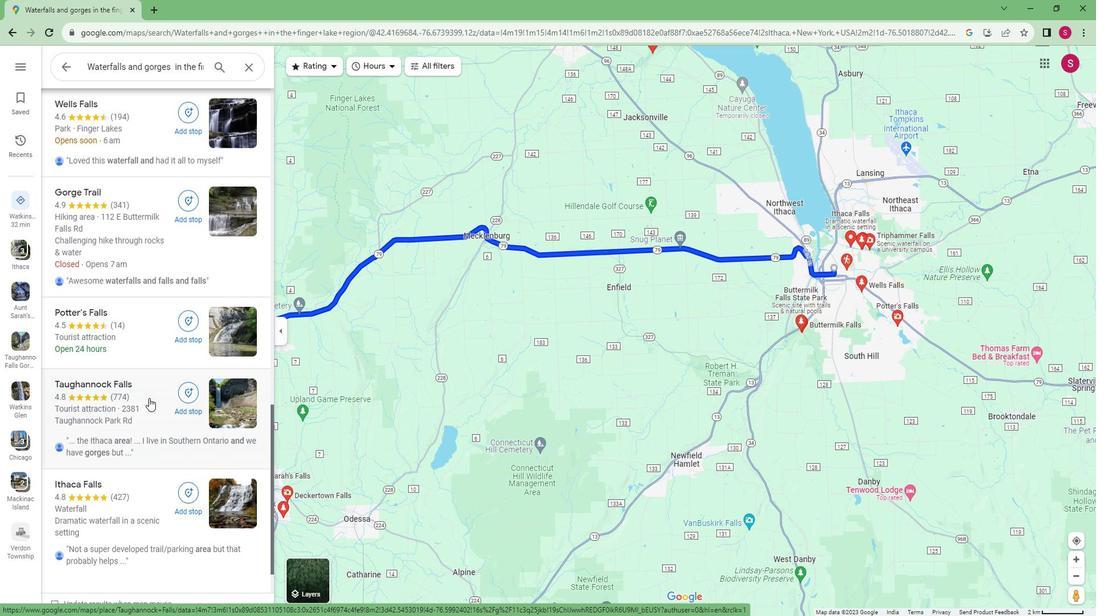 
Action: Mouse scrolled (149, 383) with delta (0, 0)
Screenshot: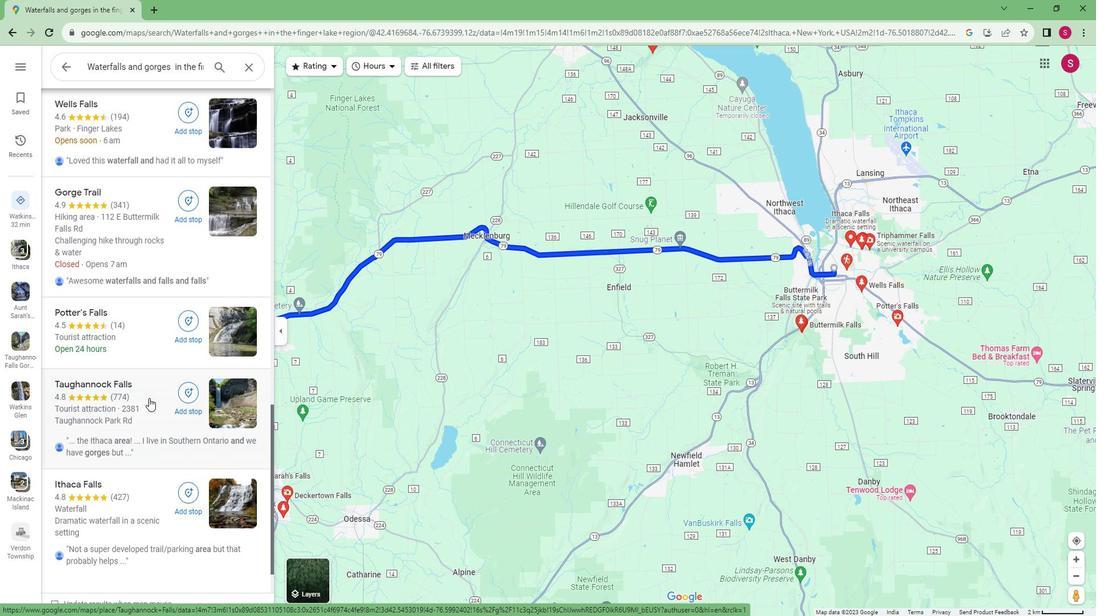 
Action: Mouse scrolled (149, 383) with delta (0, 0)
Screenshot: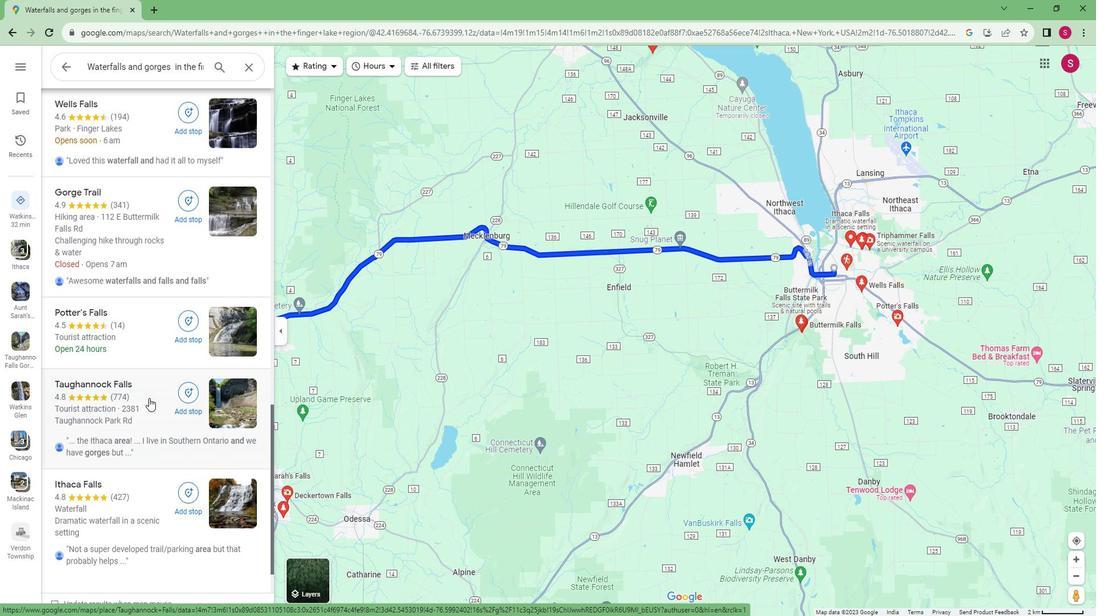 
Action: Mouse moved to (94, 533)
Screenshot: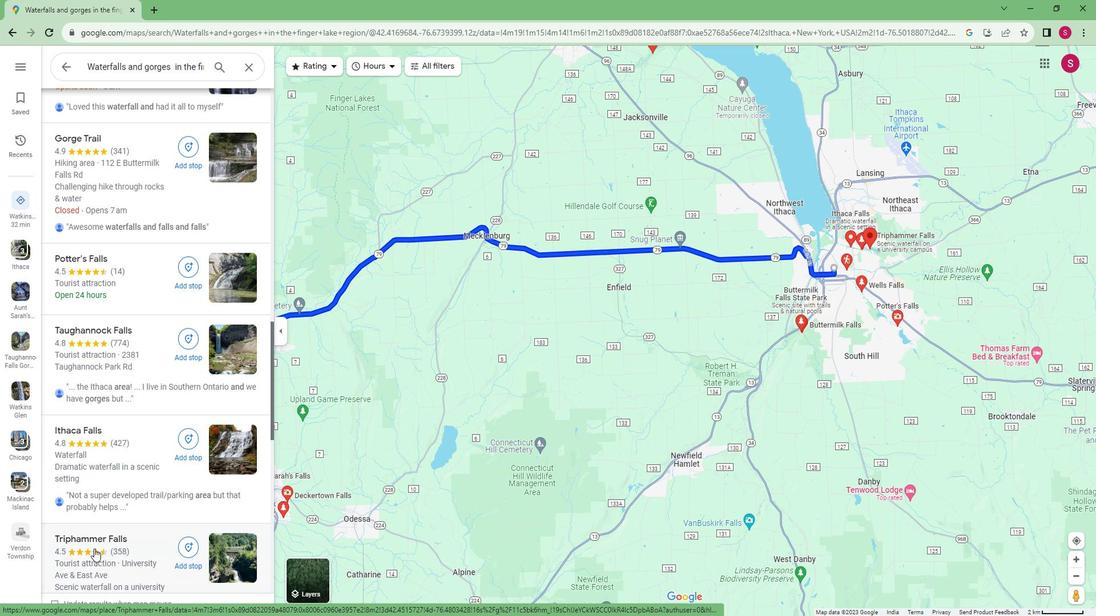 
Action: Mouse pressed left at (94, 533)
Screenshot: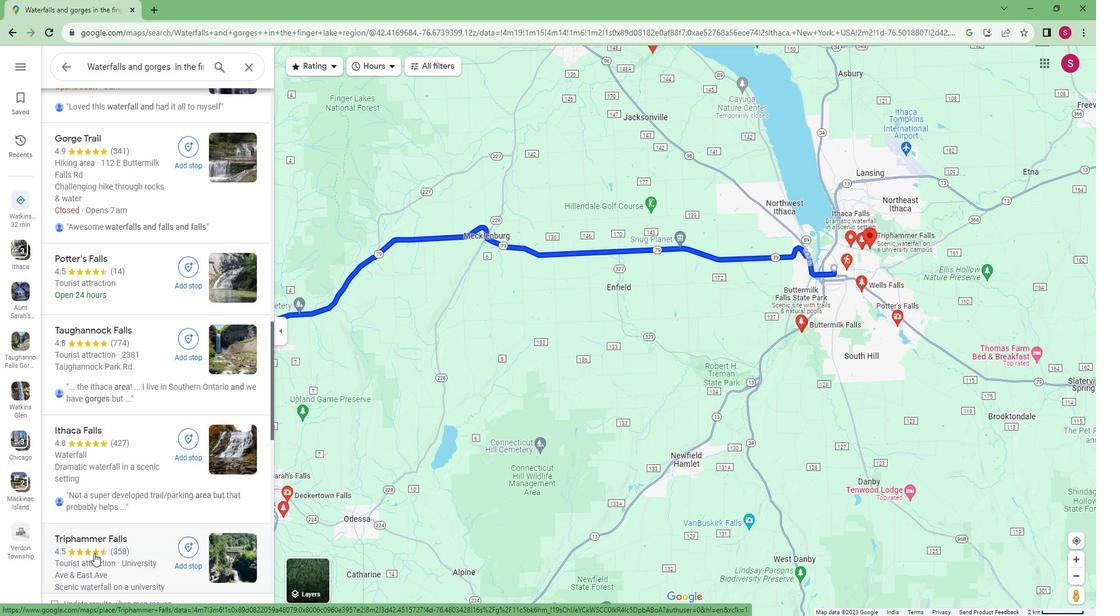 
Action: Mouse moved to (506, 90)
Screenshot: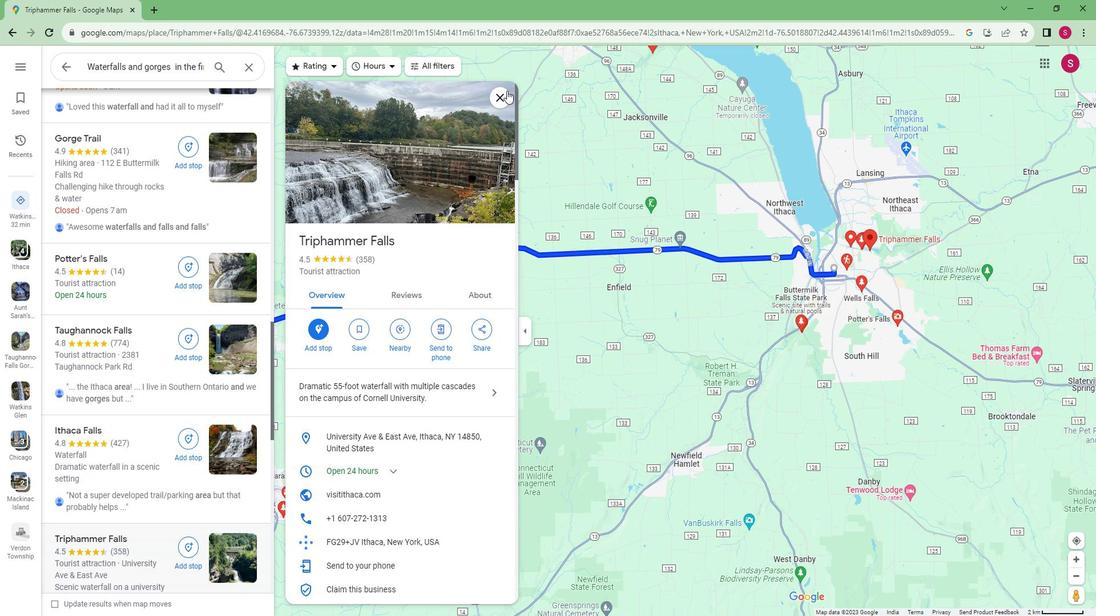 
Action: Mouse pressed left at (506, 90)
Screenshot: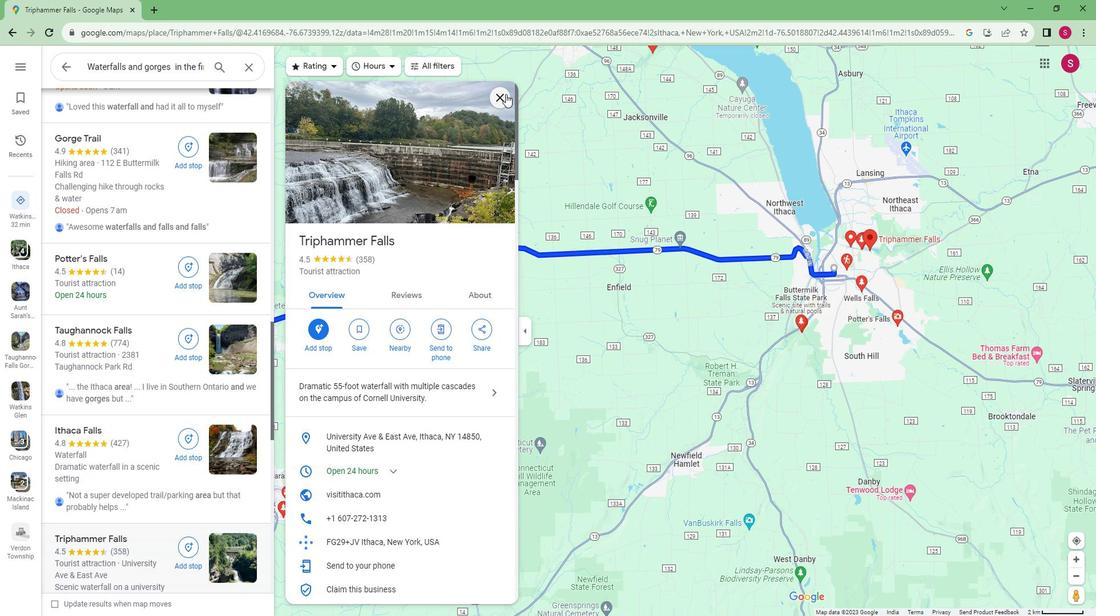 
Action: Mouse moved to (191, 365)
Screenshot: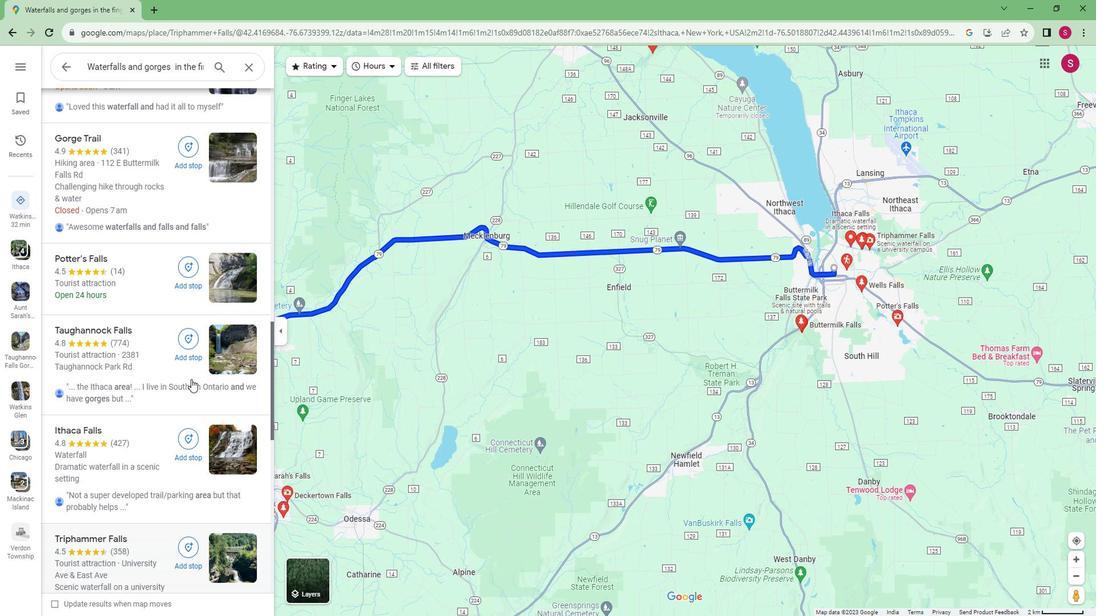
Action: Mouse scrolled (191, 365) with delta (0, 0)
Screenshot: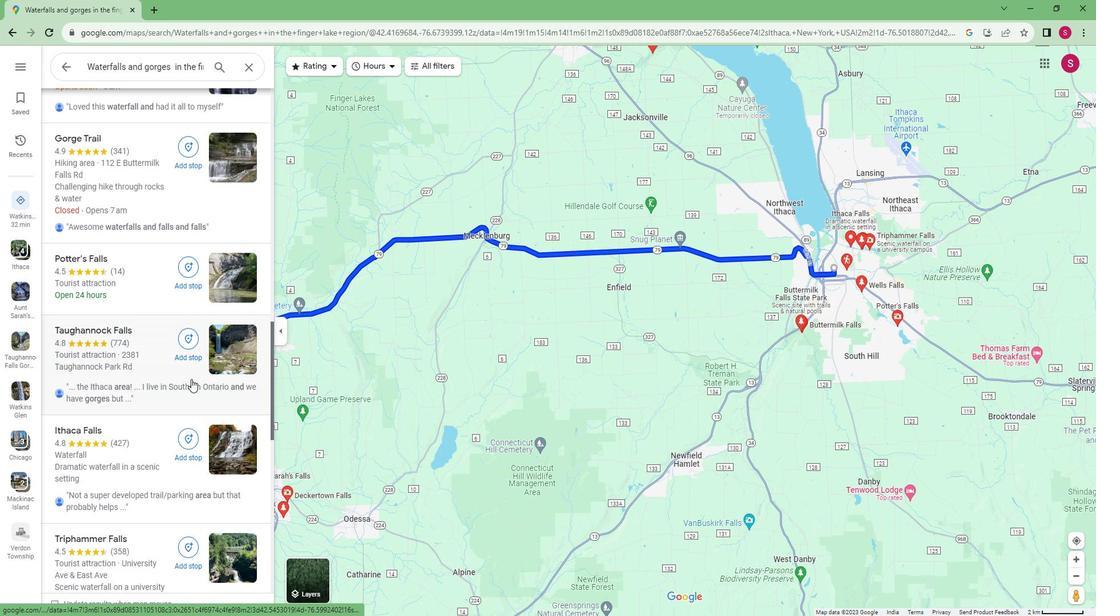 
Action: Mouse scrolled (191, 365) with delta (0, 0)
Screenshot: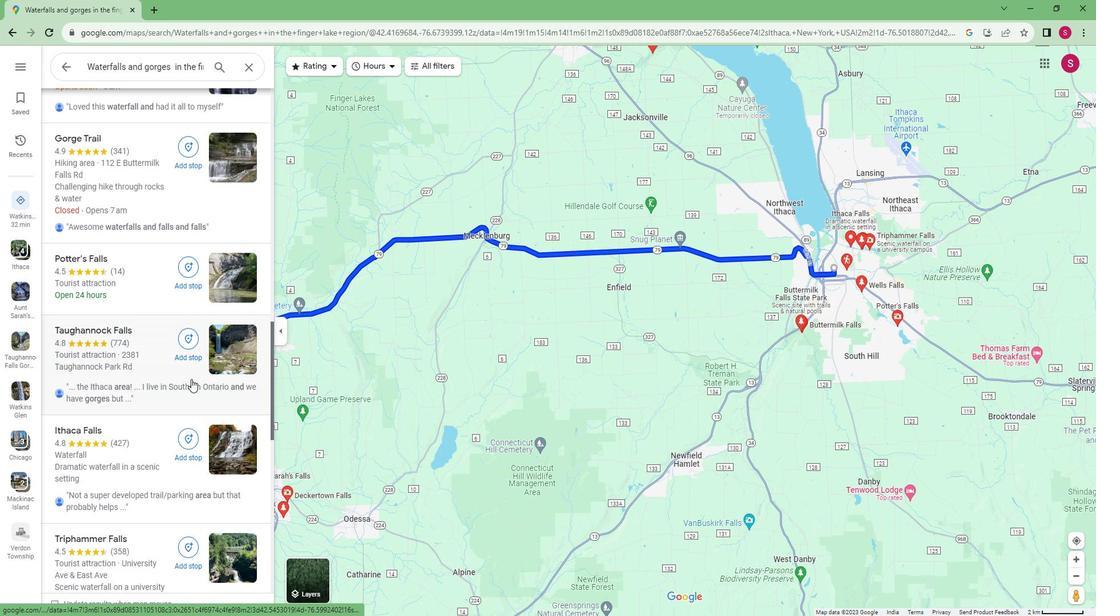 
Action: Mouse scrolled (191, 365) with delta (0, 0)
Screenshot: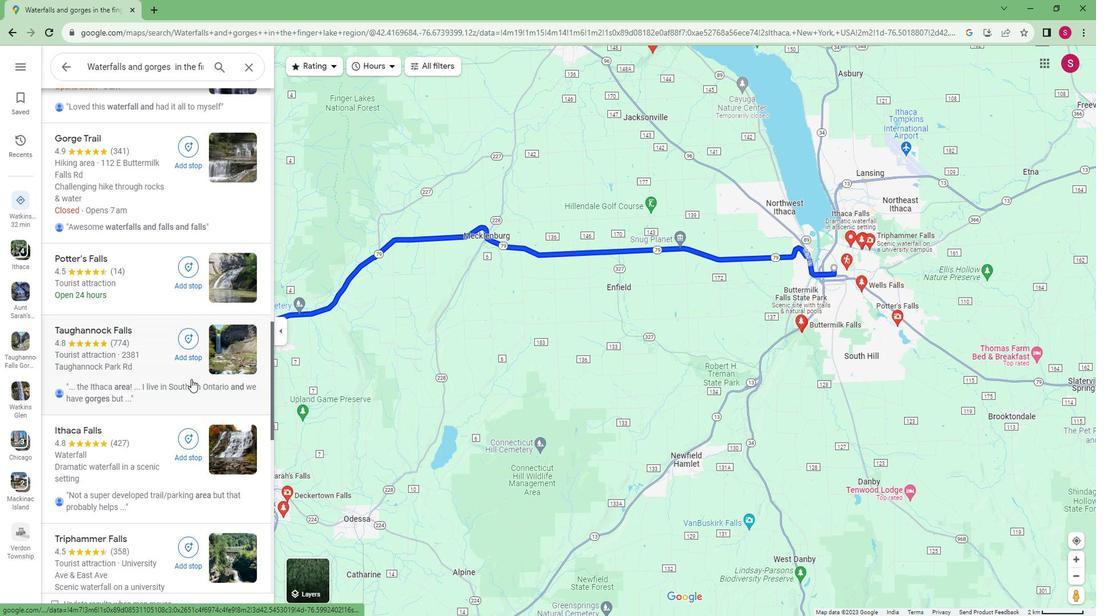
Action: Mouse scrolled (191, 365) with delta (0, 0)
Screenshot: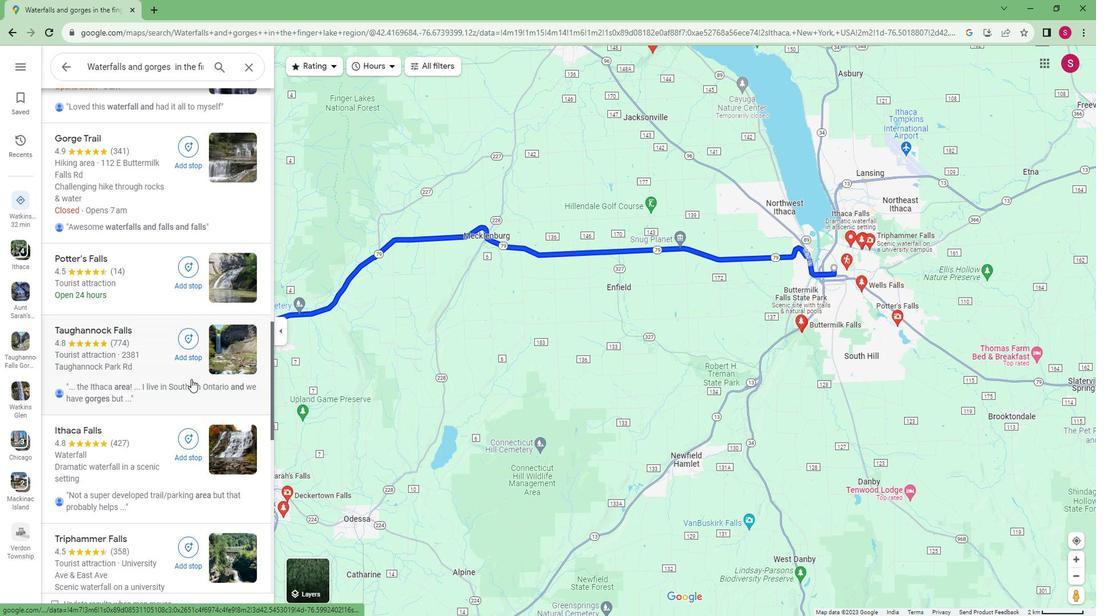 
Action: Mouse scrolled (191, 365) with delta (0, 0)
Screenshot: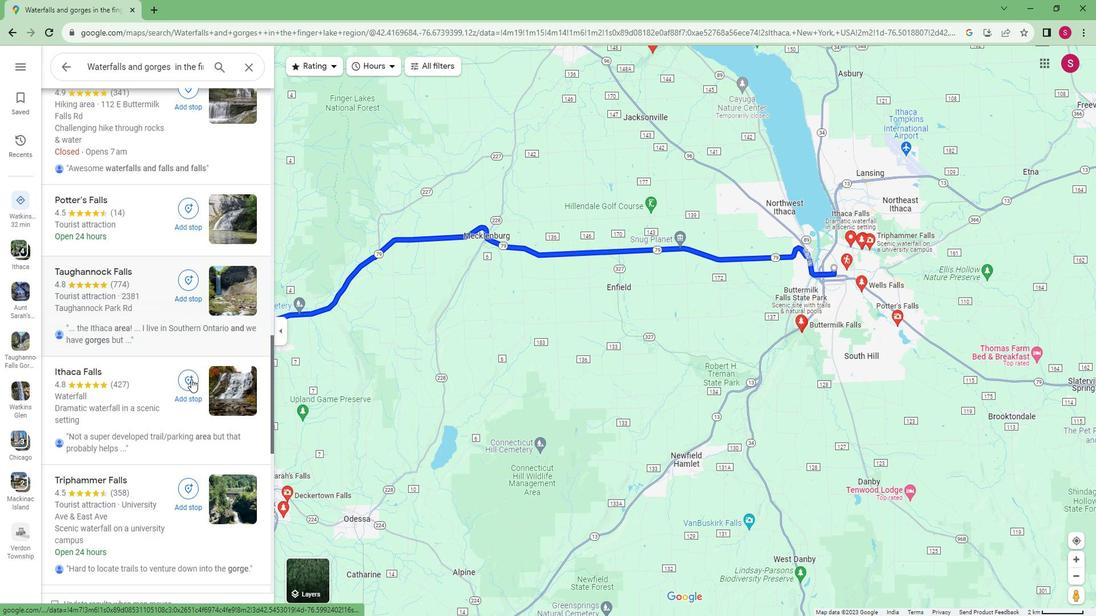 
Action: Mouse moved to (128, 460)
Screenshot: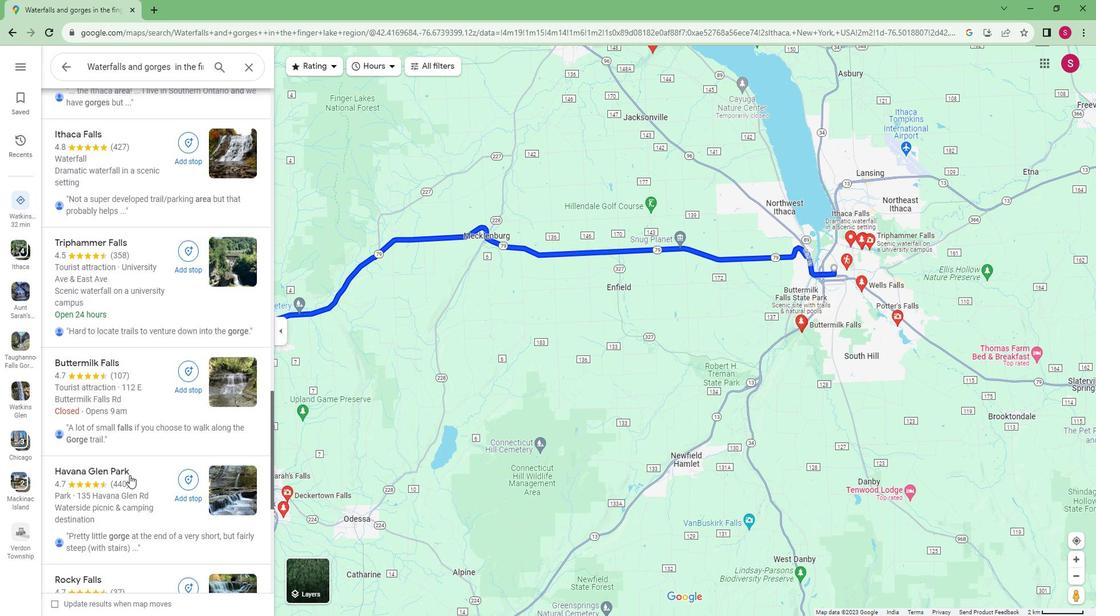 
Action: Mouse pressed left at (128, 460)
Screenshot: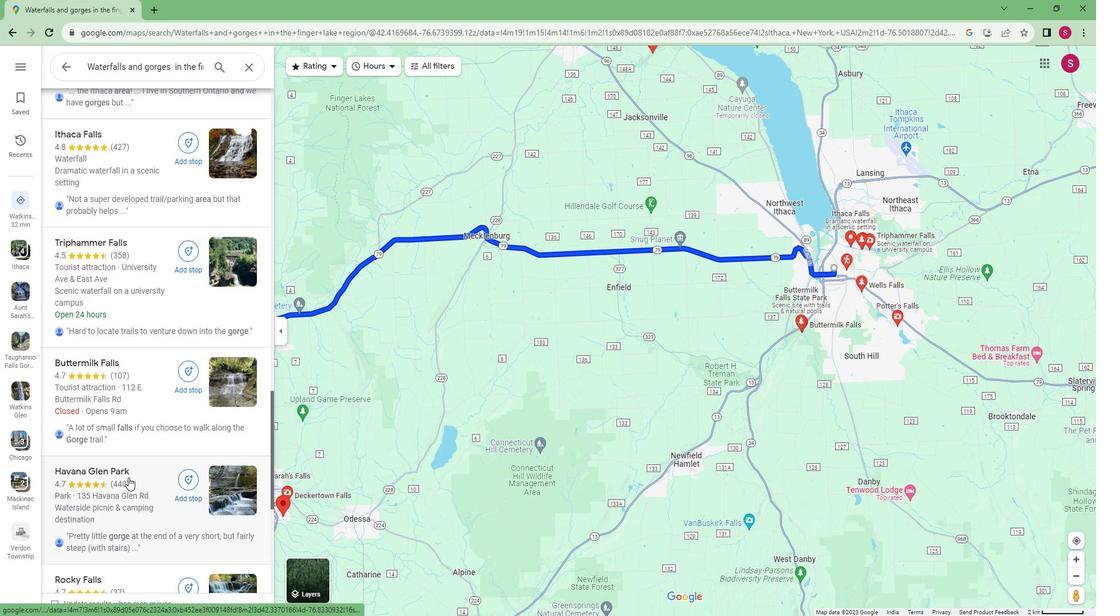 
Action: Mouse moved to (494, 101)
Screenshot: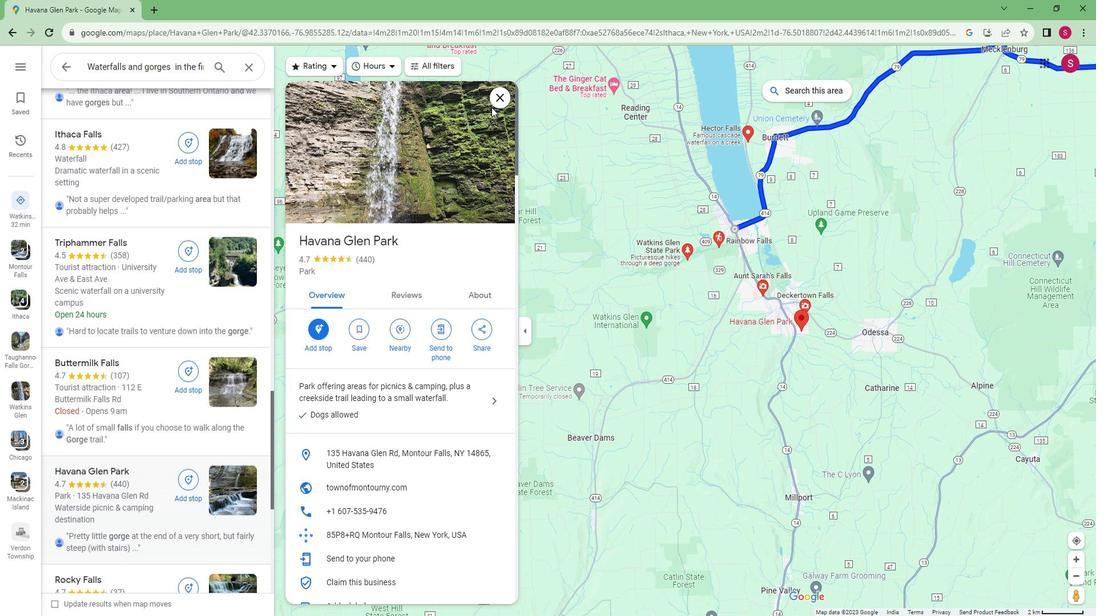 
Action: Mouse pressed left at (494, 101)
Screenshot: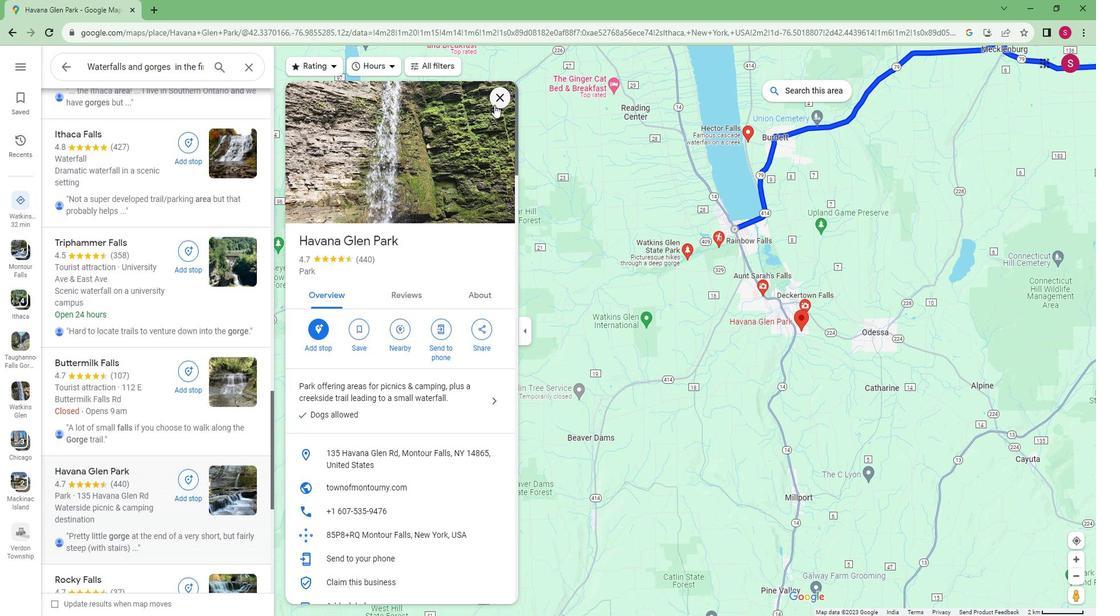 
Action: Mouse moved to (177, 403)
Screenshot: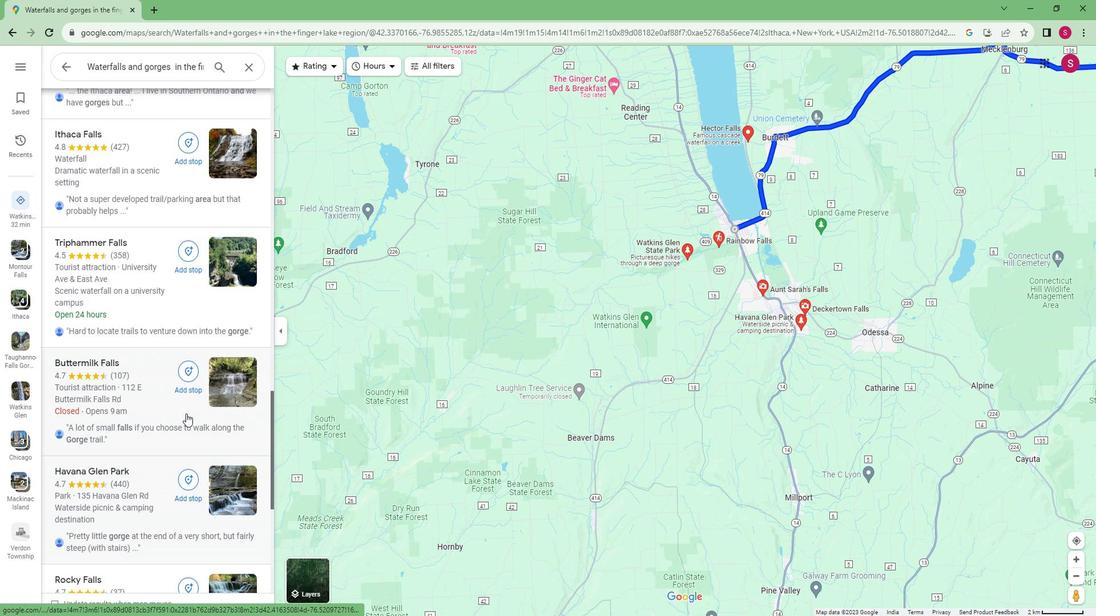 
Action: Mouse scrolled (177, 402) with delta (0, 0)
Screenshot: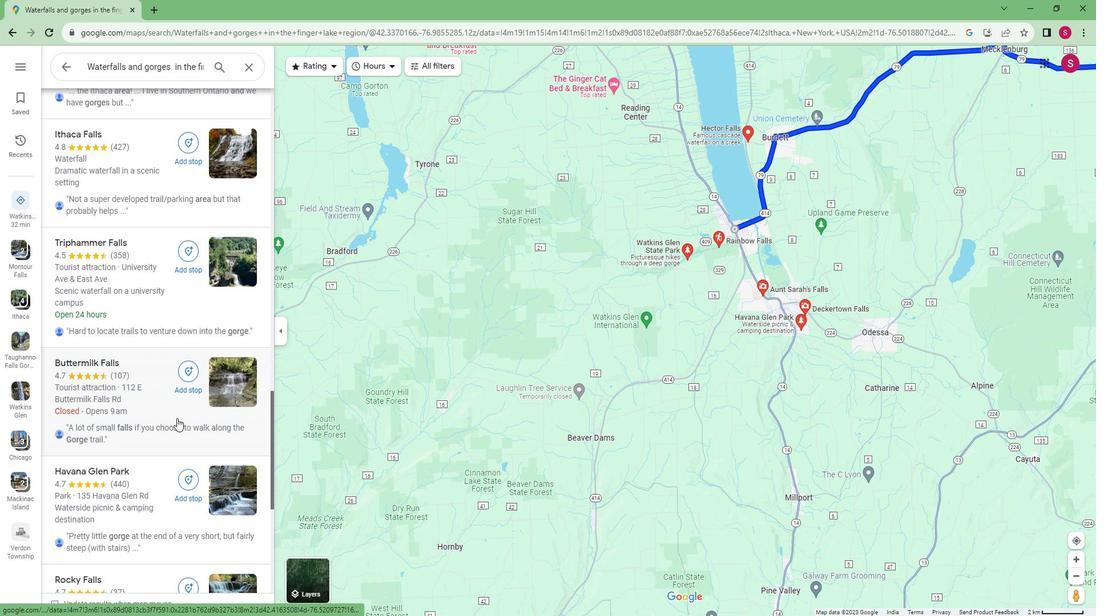 
Action: Mouse scrolled (177, 402) with delta (0, 0)
Screenshot: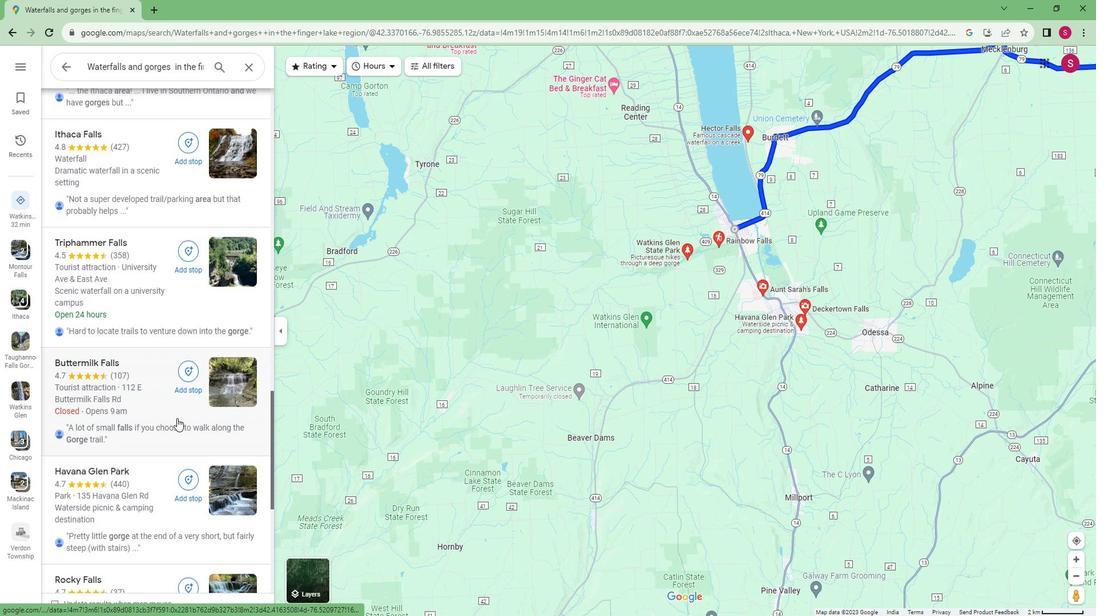 
Action: Mouse scrolled (177, 402) with delta (0, 0)
Screenshot: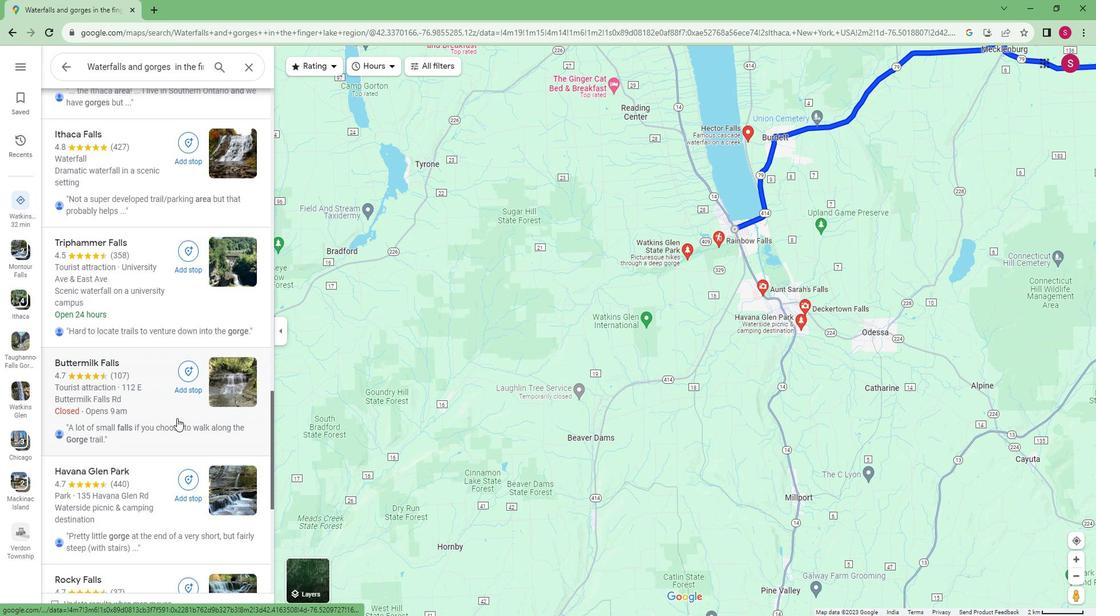 
Action: Mouse scrolled (177, 402) with delta (0, 0)
Screenshot: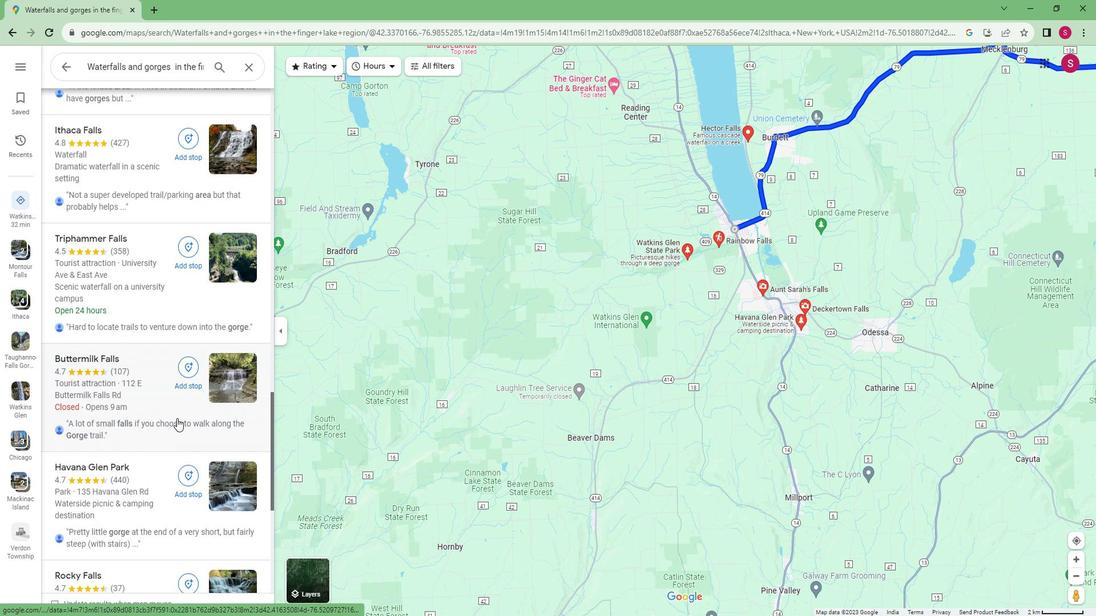 
Action: Mouse scrolled (177, 402) with delta (0, 0)
Screenshot: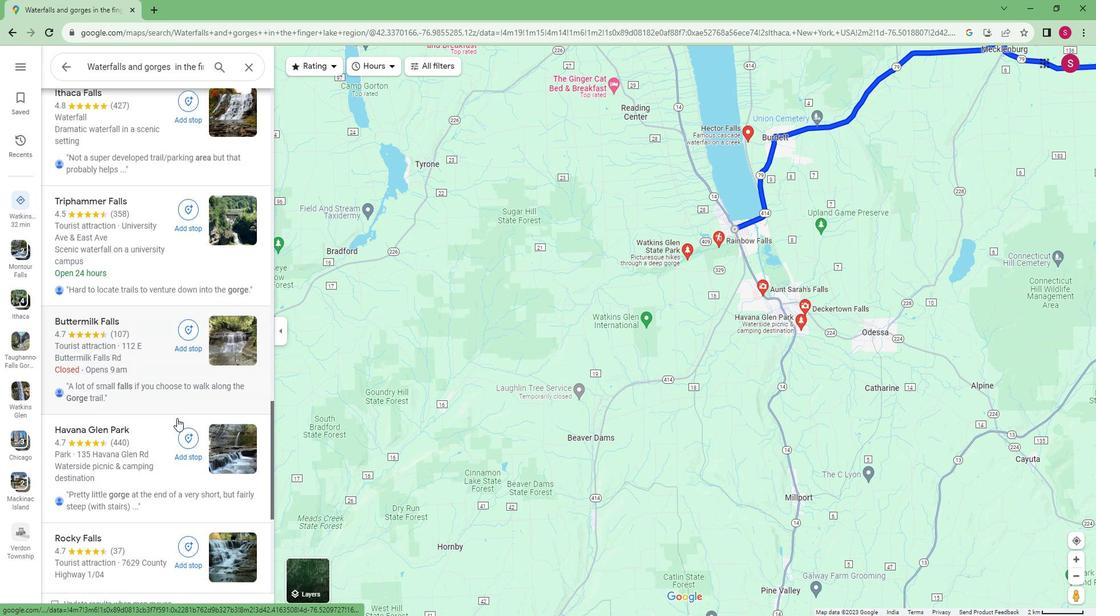 
Action: Mouse scrolled (177, 402) with delta (0, 0)
Screenshot: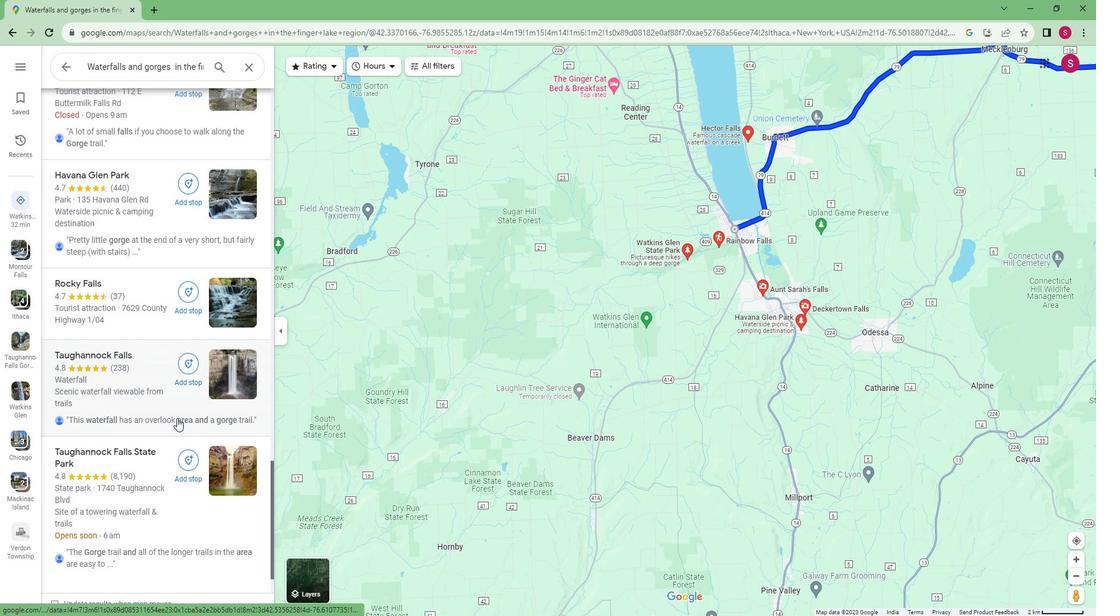 
Action: Mouse scrolled (177, 402) with delta (0, 0)
Screenshot: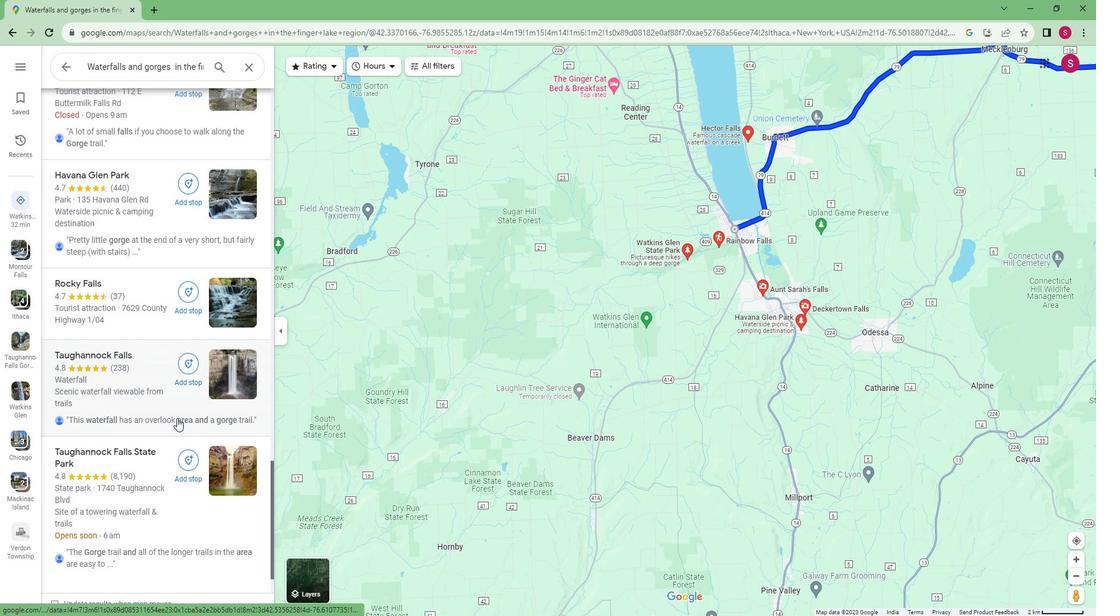 
Action: Mouse scrolled (177, 402) with delta (0, 0)
Screenshot: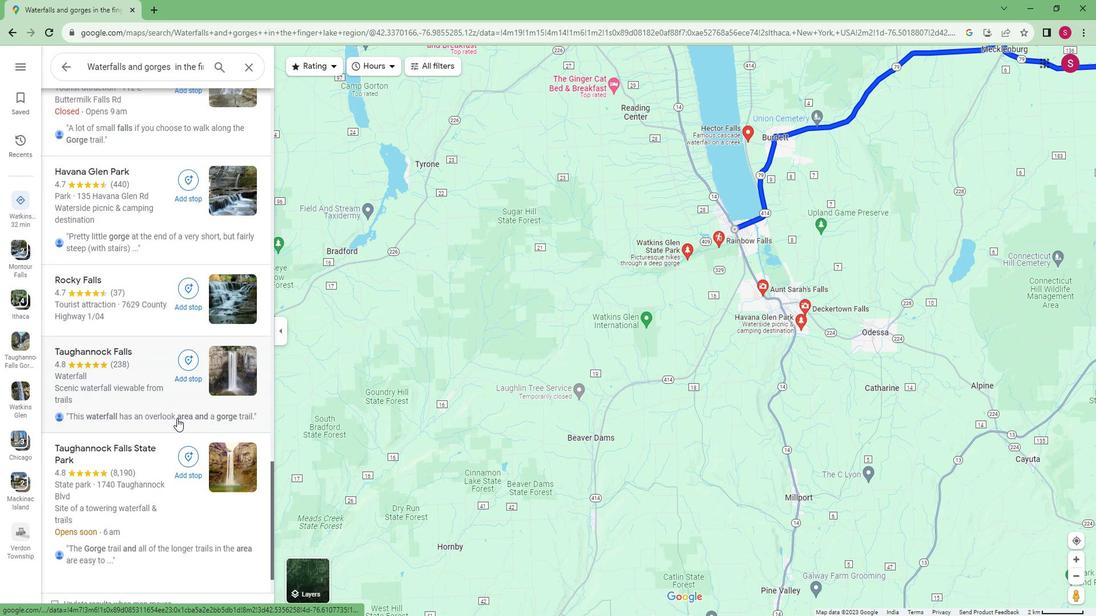 
Action: Mouse scrolled (177, 402) with delta (0, 0)
Screenshot: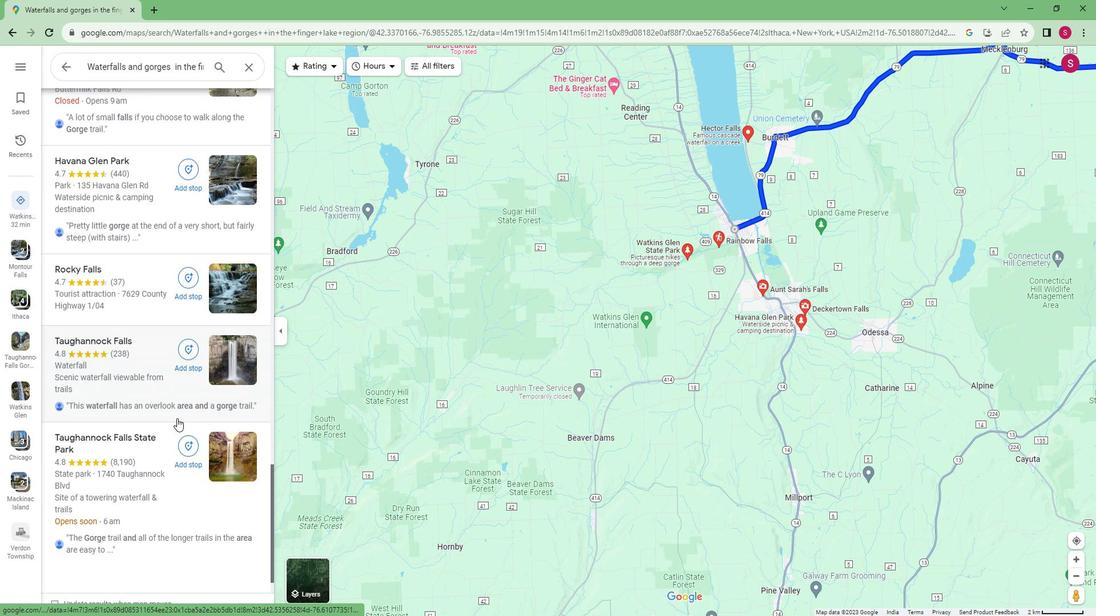 
Action: Mouse scrolled (177, 403) with delta (0, 0)
Screenshot: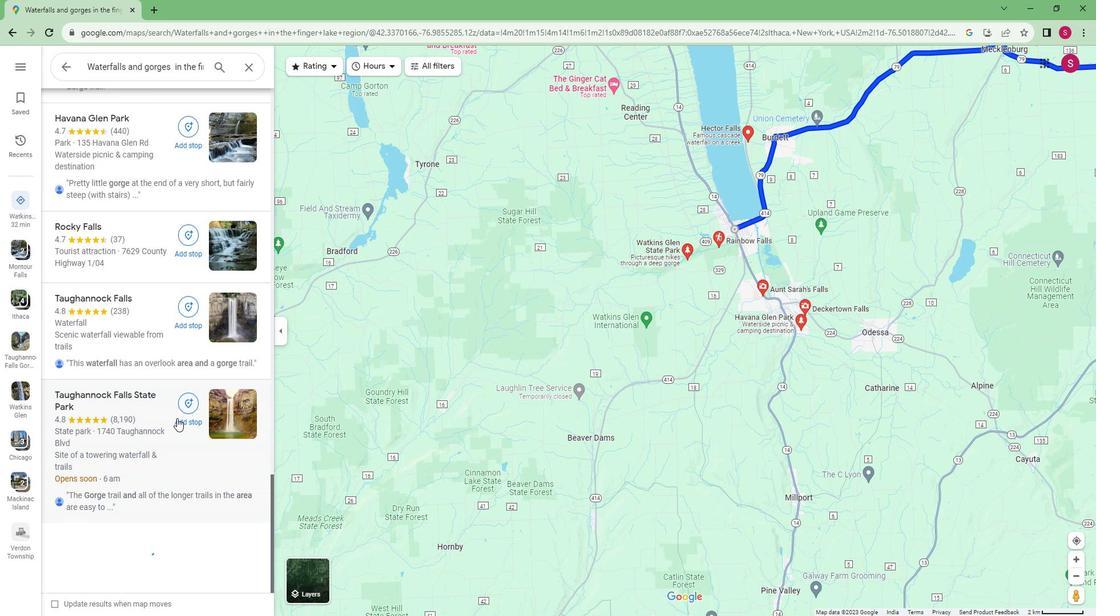 
Action: Mouse scrolled (177, 403) with delta (0, 0)
Screenshot: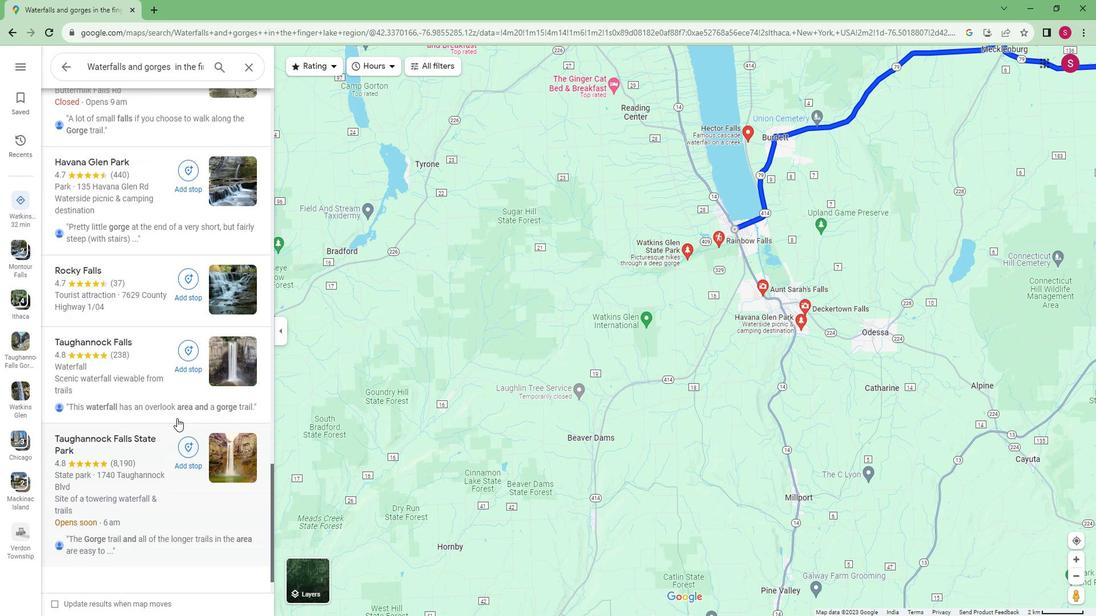 
Action: Mouse moved to (171, 403)
Screenshot: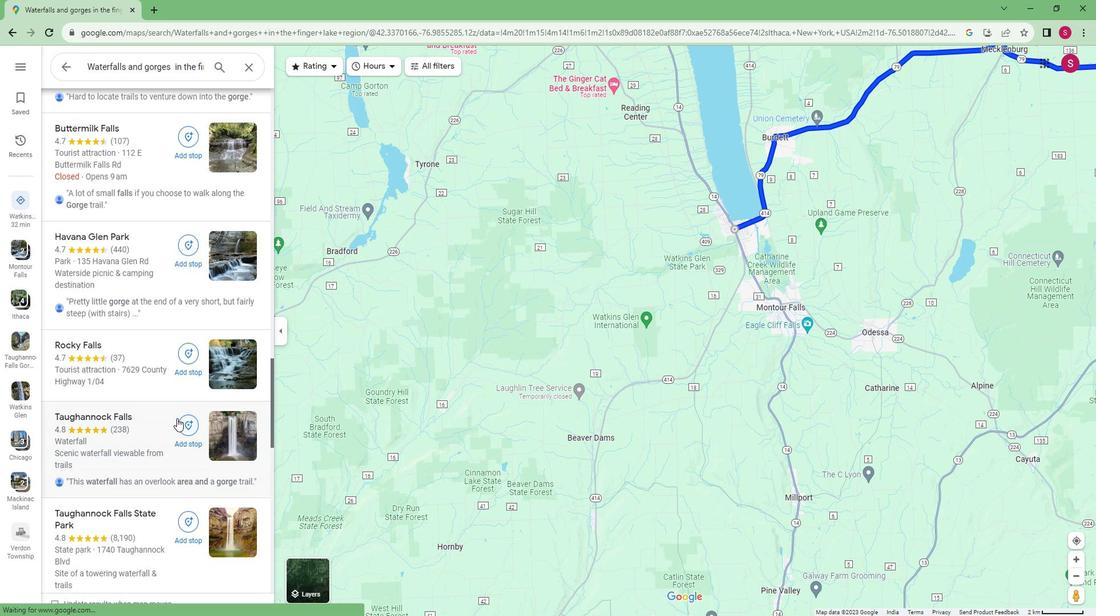 
